 Task: Search one way flight ticket for 4 adults, 1 infant in seat and 1 infant on lap in premium economy from Walla Walla: Walla Walla Regional Airport to Jacksonville: Albert J. Ellis Airport on 5-3-2023. Choice of flights is American. Number of bags: 5 checked bags. Price is upto 88000. Outbound departure time preference is 14:00.
Action: Mouse moved to (332, 283)
Screenshot: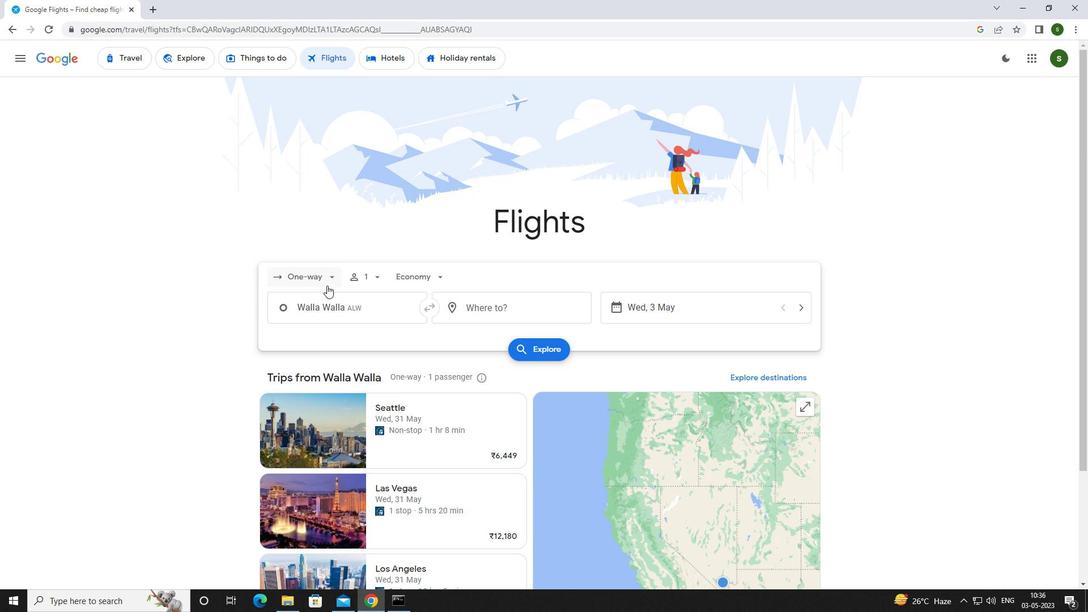 
Action: Mouse pressed left at (332, 283)
Screenshot: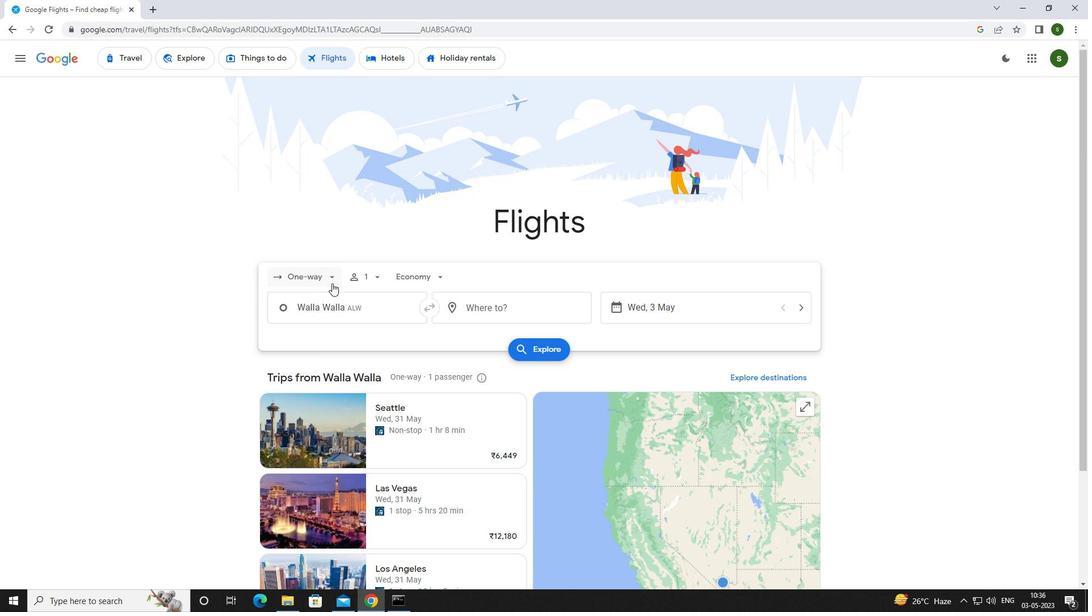 
Action: Mouse moved to (331, 331)
Screenshot: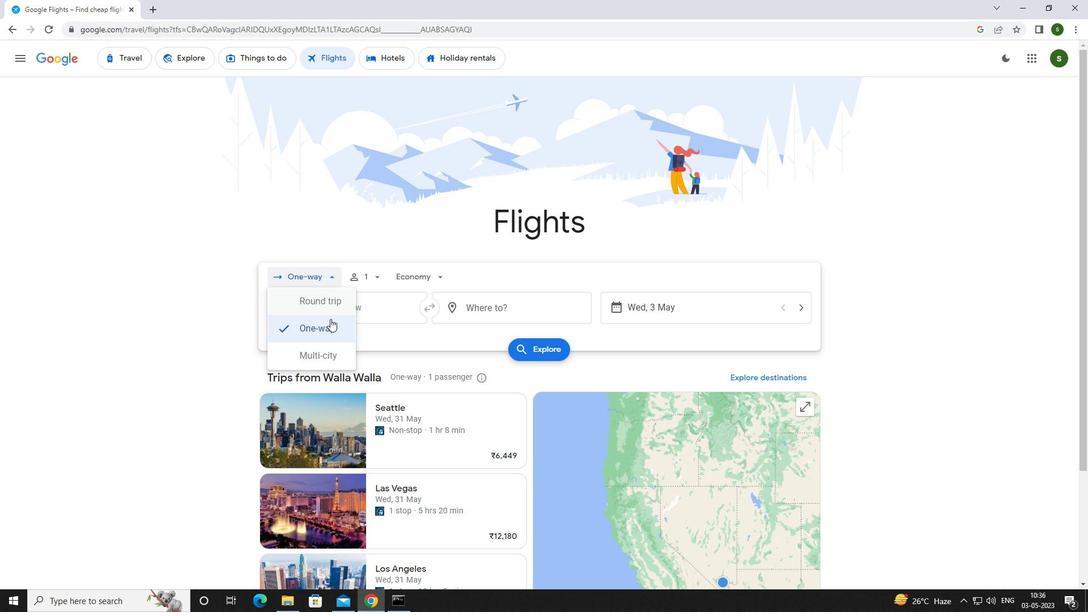 
Action: Mouse pressed left at (331, 331)
Screenshot: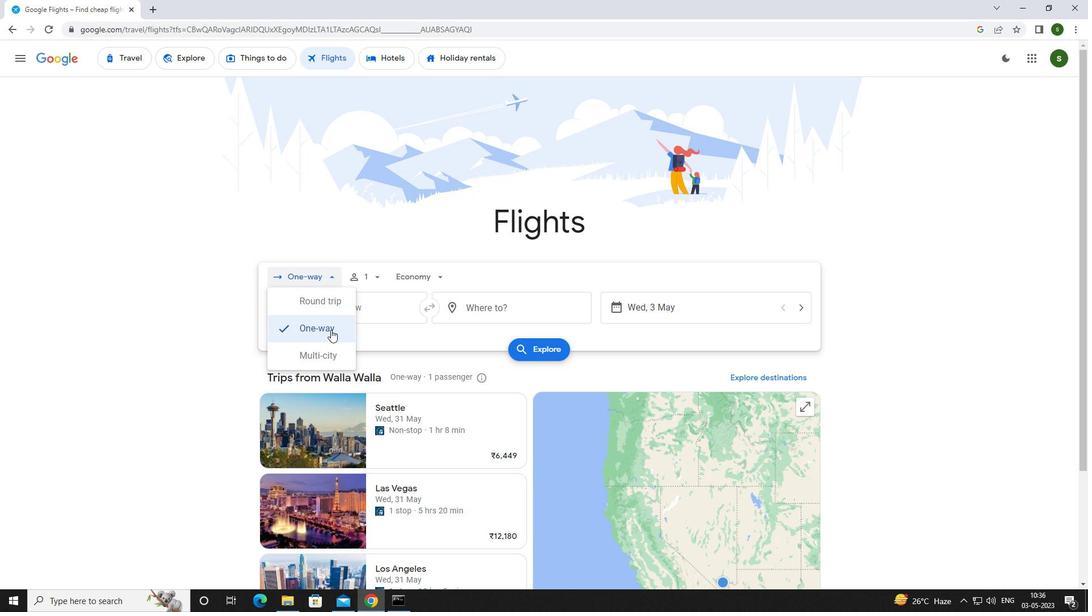
Action: Mouse moved to (376, 273)
Screenshot: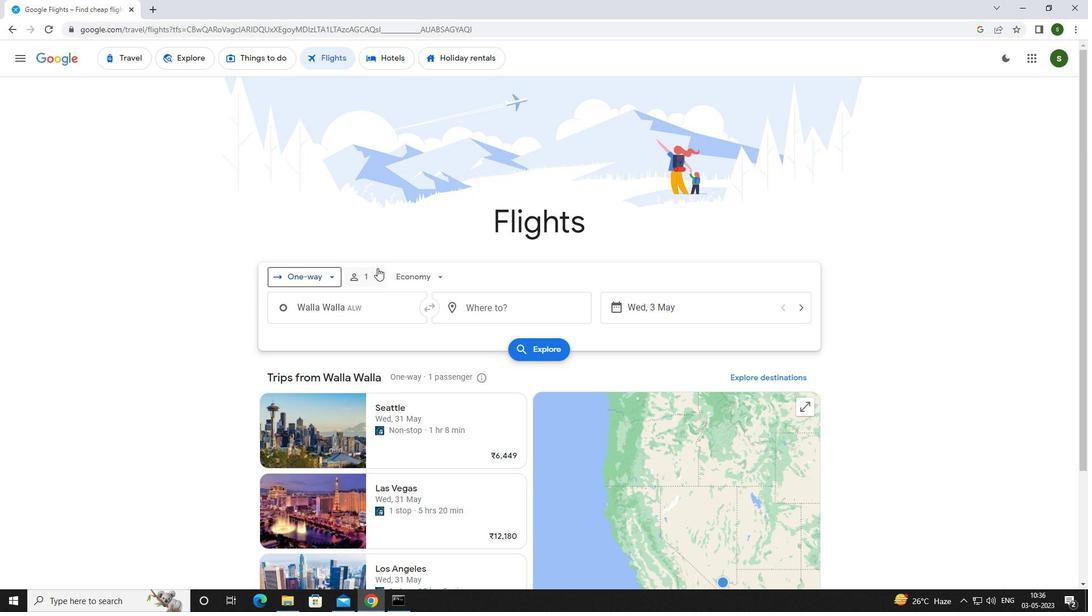 
Action: Mouse pressed left at (376, 273)
Screenshot: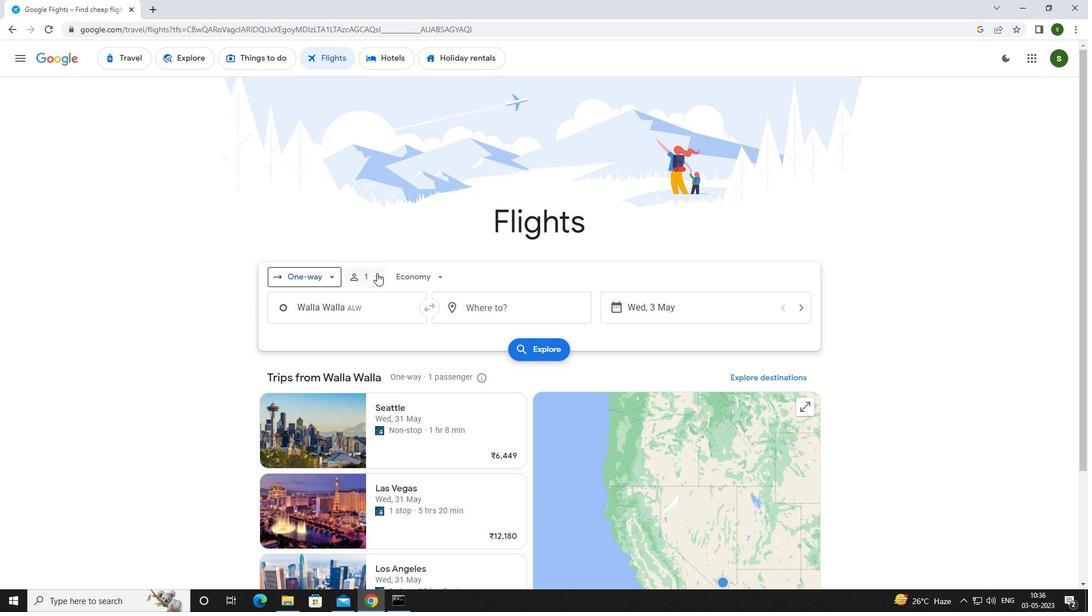 
Action: Mouse moved to (465, 305)
Screenshot: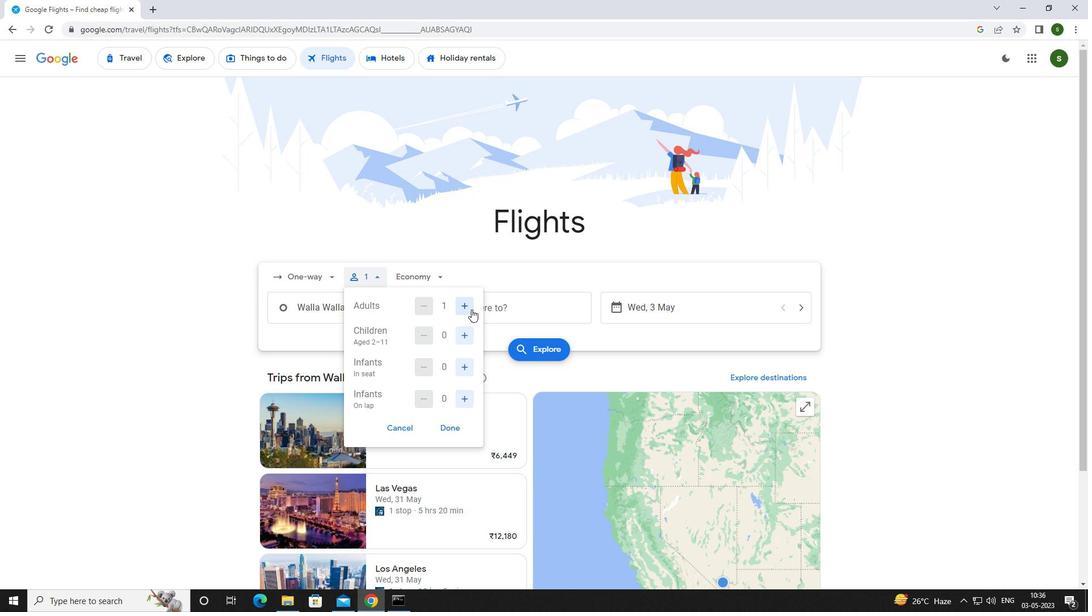 
Action: Mouse pressed left at (465, 305)
Screenshot: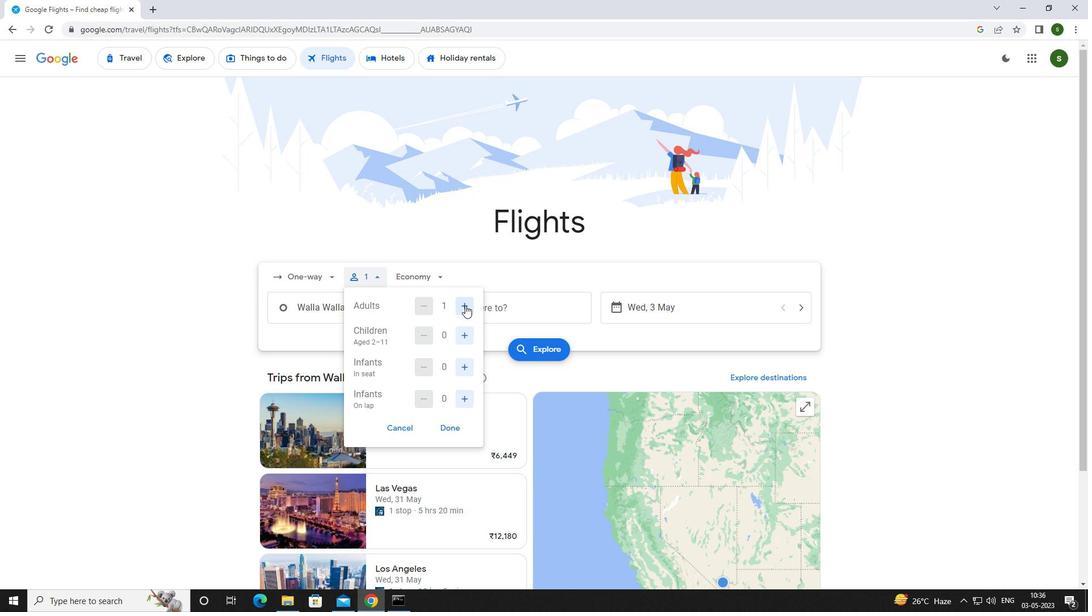 
Action: Mouse pressed left at (465, 305)
Screenshot: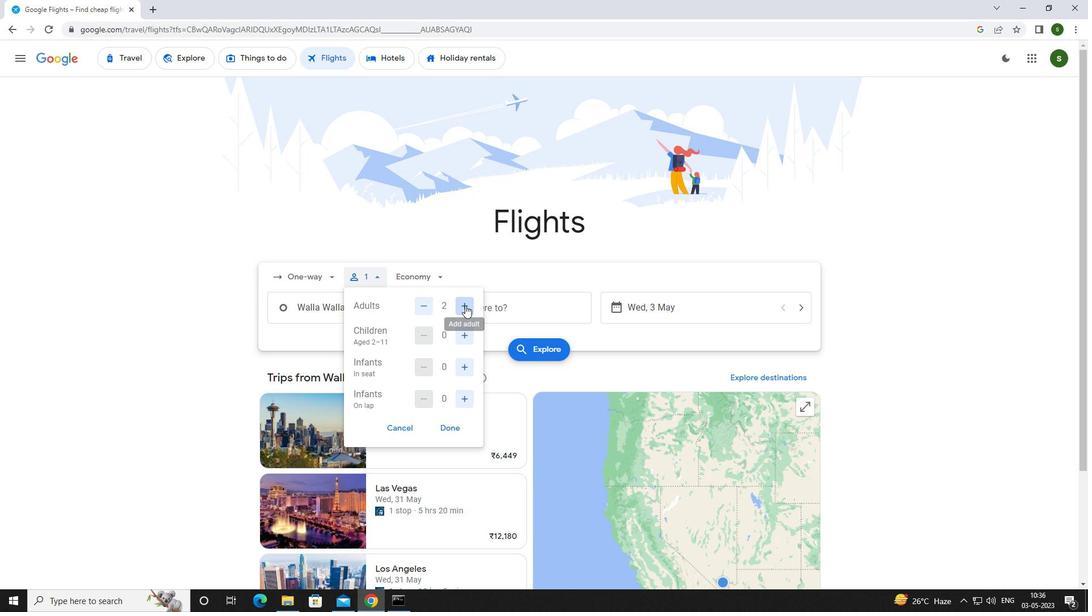 
Action: Mouse pressed left at (465, 305)
Screenshot: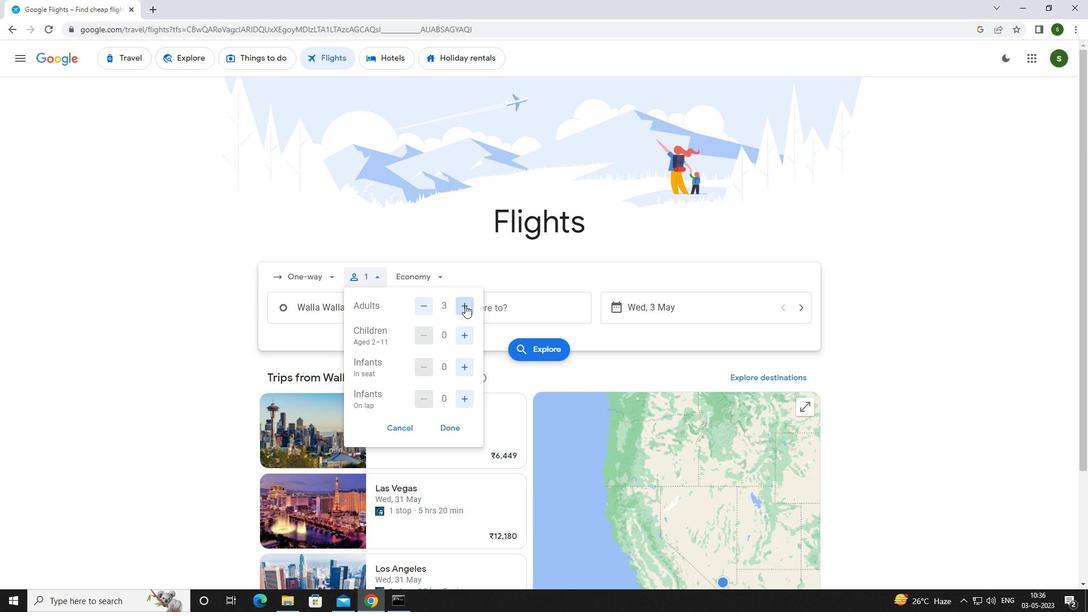 
Action: Mouse moved to (460, 362)
Screenshot: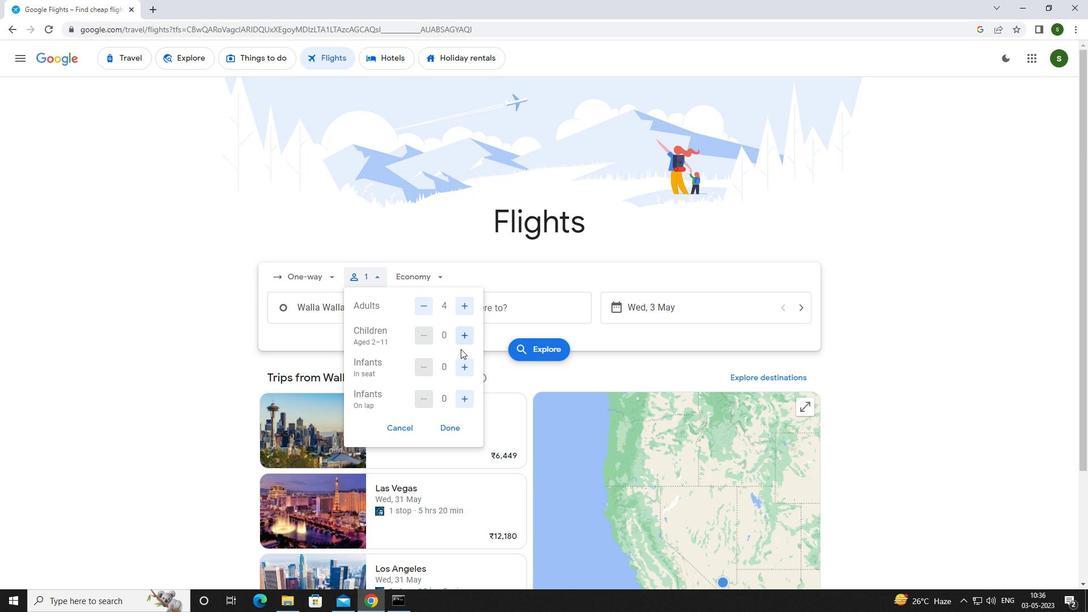 
Action: Mouse pressed left at (460, 362)
Screenshot: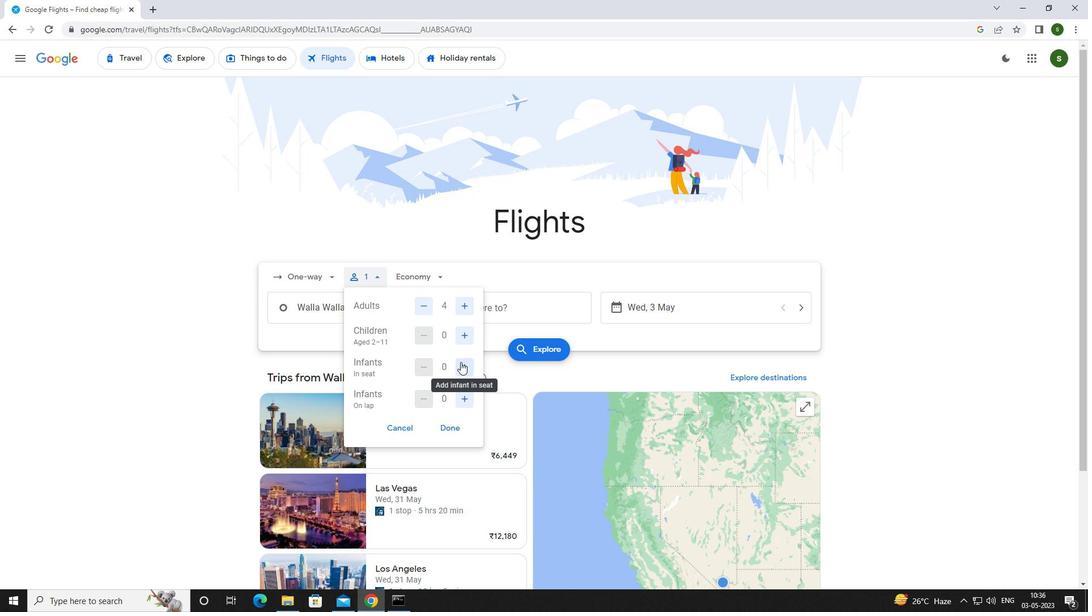 
Action: Mouse moved to (460, 397)
Screenshot: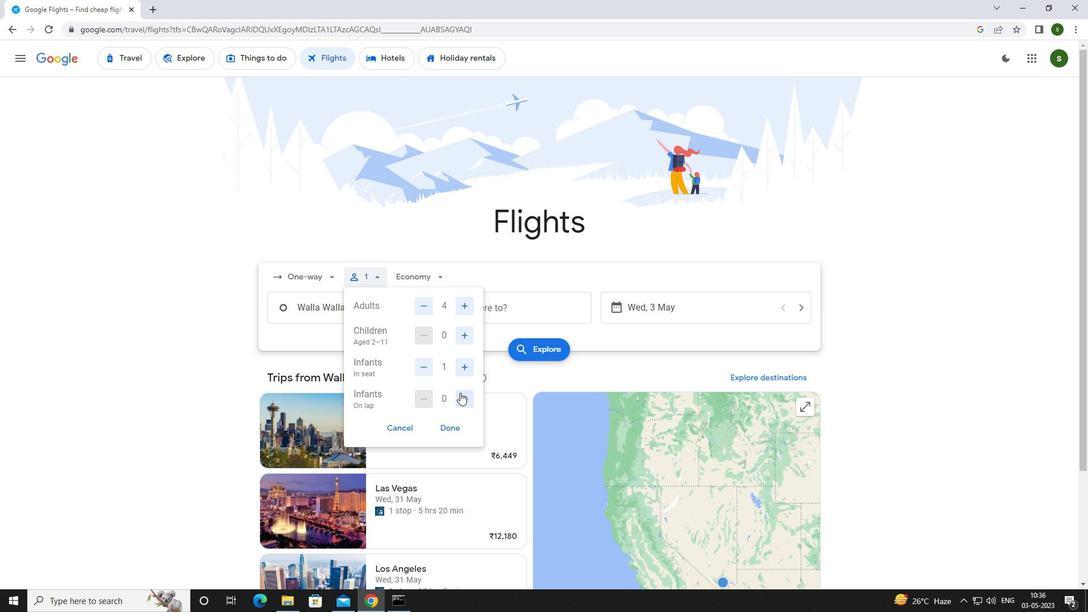 
Action: Mouse pressed left at (460, 397)
Screenshot: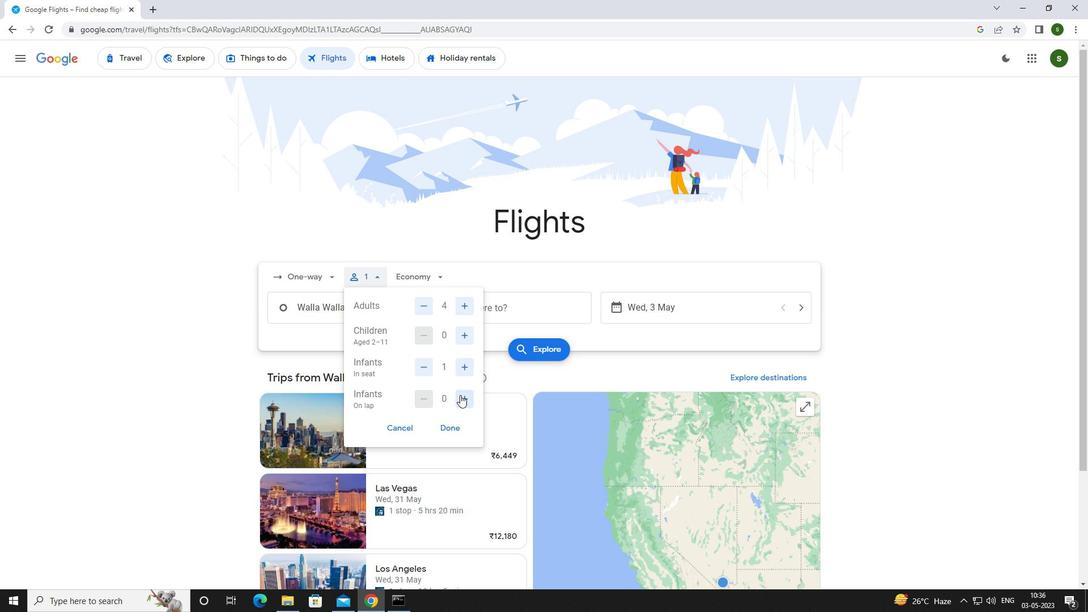 
Action: Mouse moved to (430, 280)
Screenshot: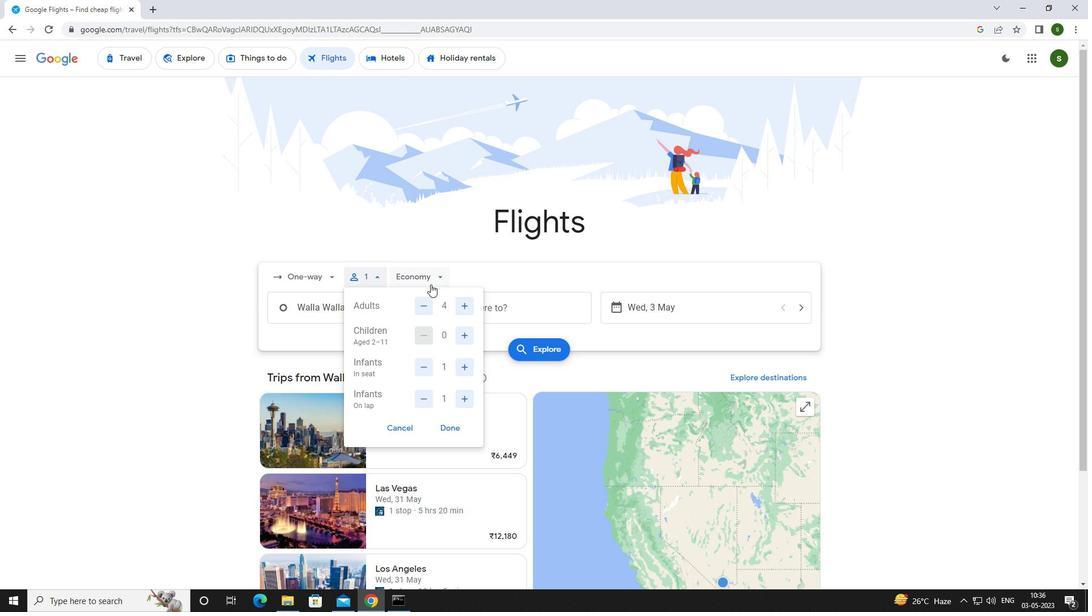
Action: Mouse pressed left at (430, 280)
Screenshot: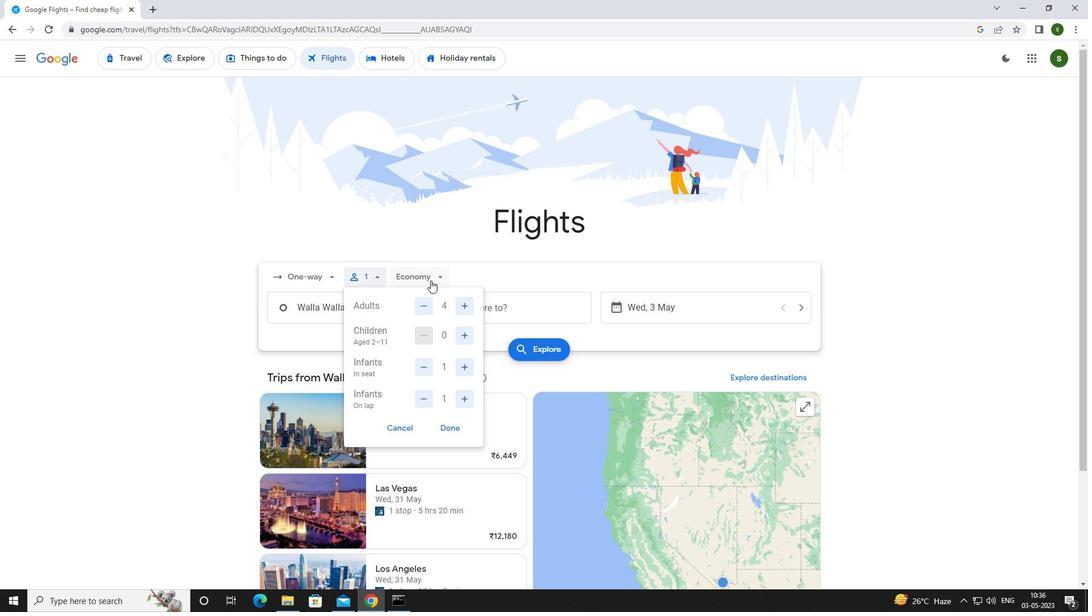 
Action: Mouse moved to (436, 325)
Screenshot: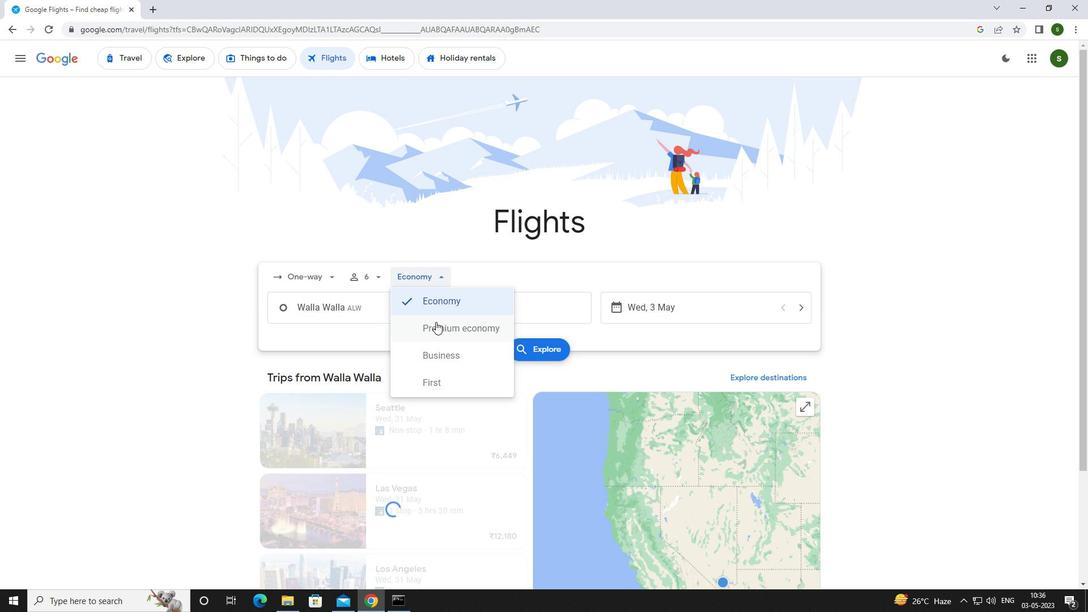 
Action: Mouse pressed left at (436, 325)
Screenshot: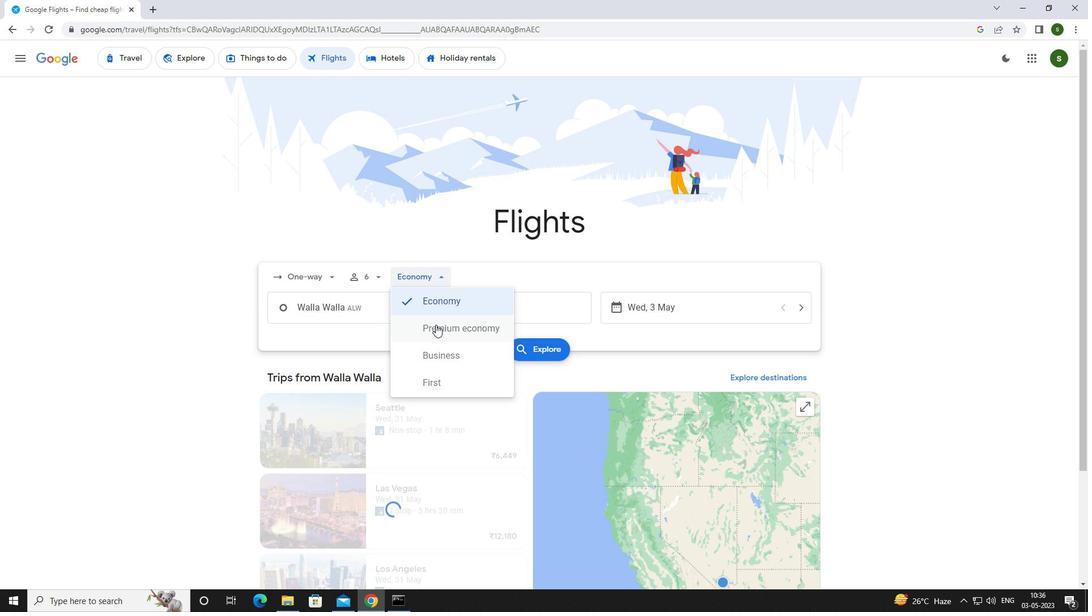 
Action: Mouse moved to (404, 316)
Screenshot: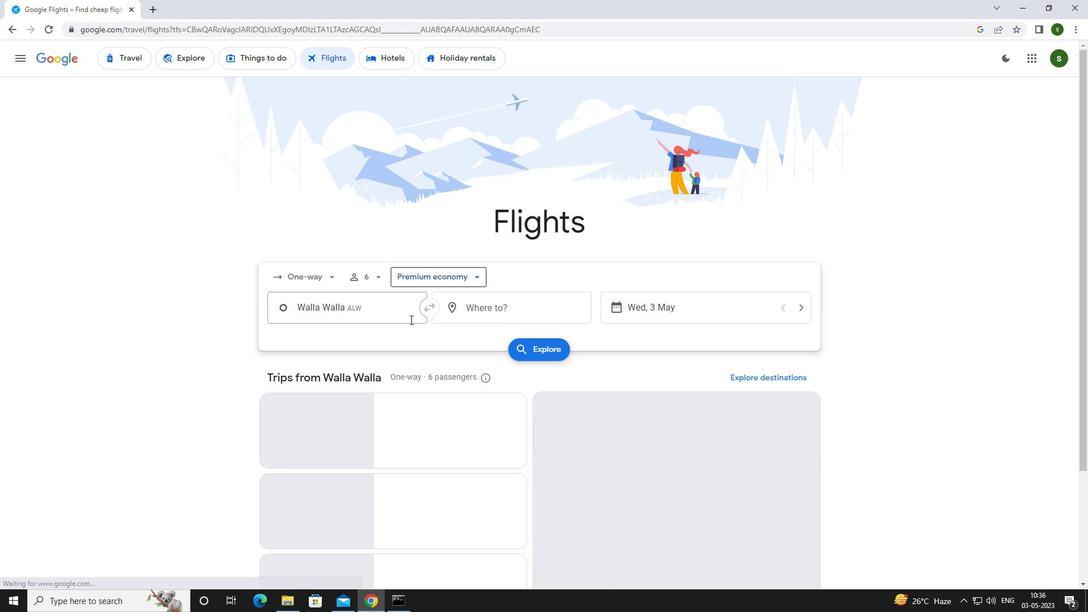 
Action: Mouse pressed left at (404, 316)
Screenshot: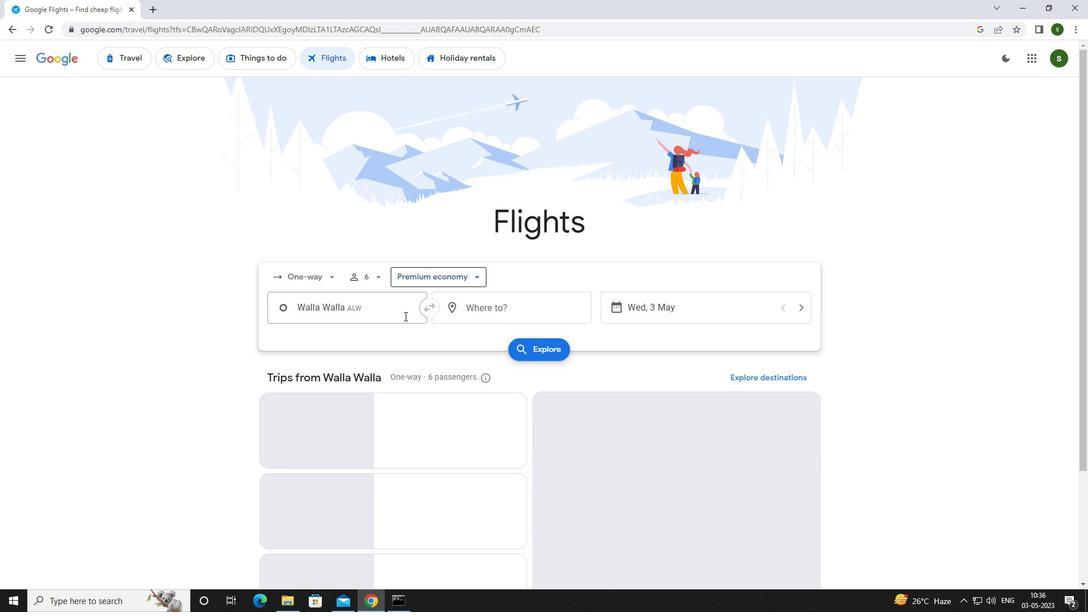 
Action: Key pressed <Key.caps_lock>w<Key.caps_lock>alla
Screenshot: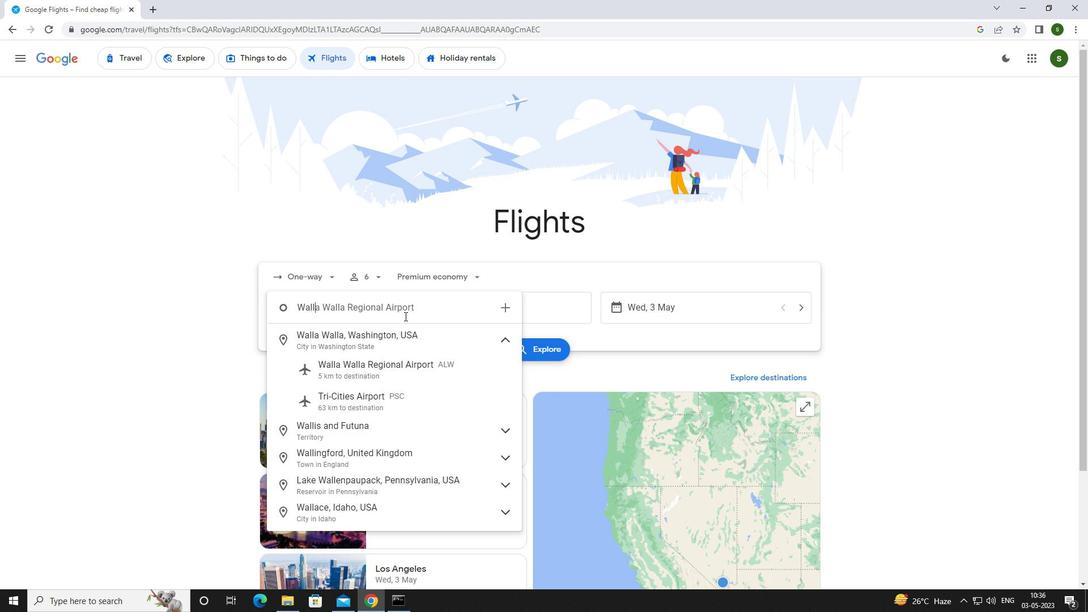 
Action: Mouse moved to (425, 367)
Screenshot: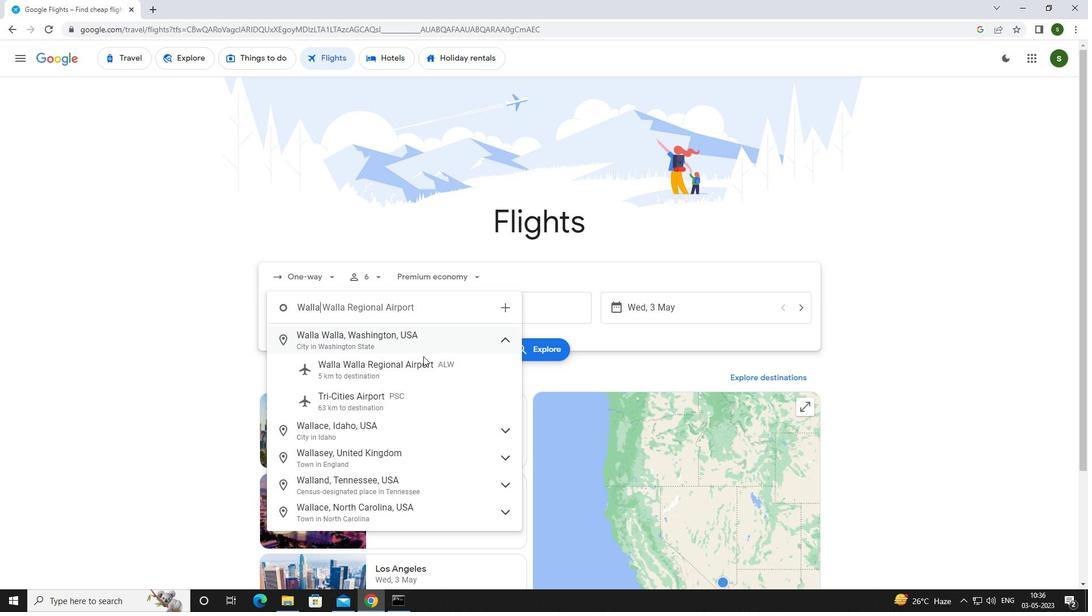 
Action: Mouse pressed left at (425, 367)
Screenshot: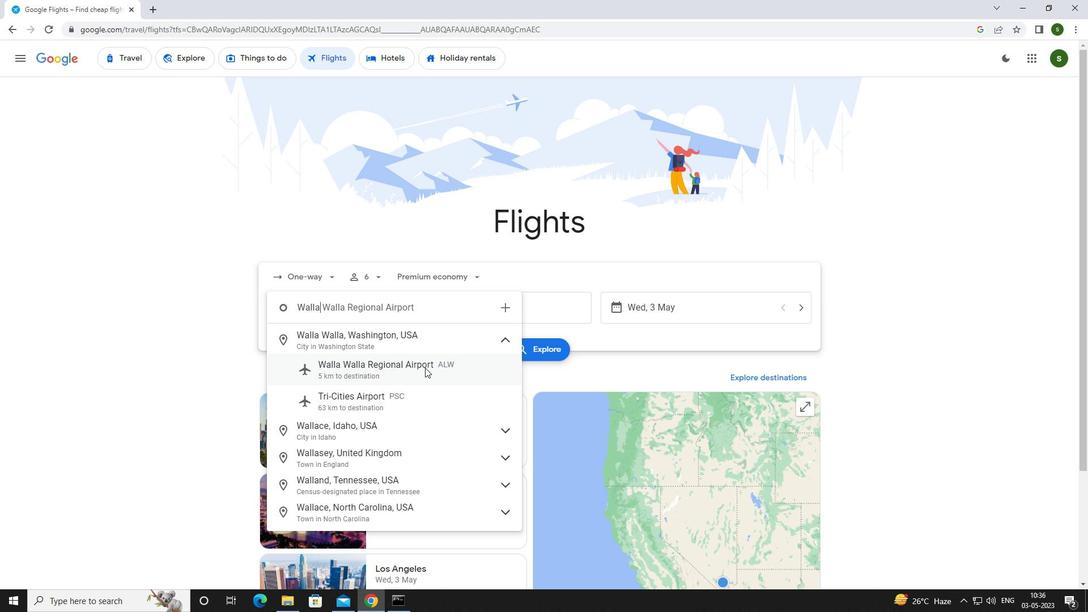 
Action: Mouse moved to (527, 310)
Screenshot: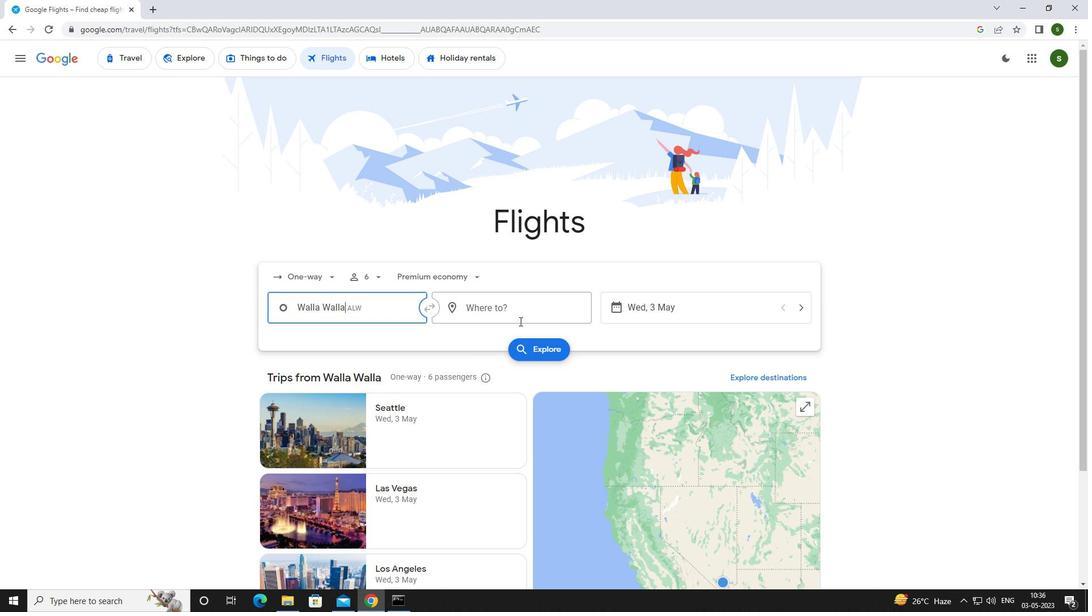 
Action: Mouse pressed left at (527, 310)
Screenshot: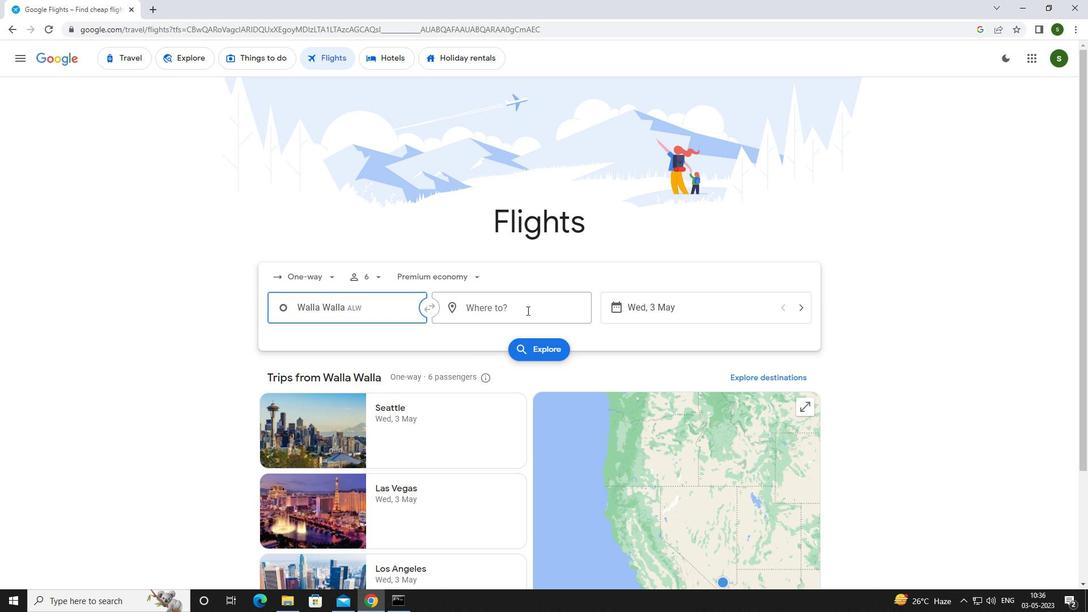 
Action: Key pressed <Key.caps_lock>a<Key.caps_lock>lbert<Key.space>
Screenshot: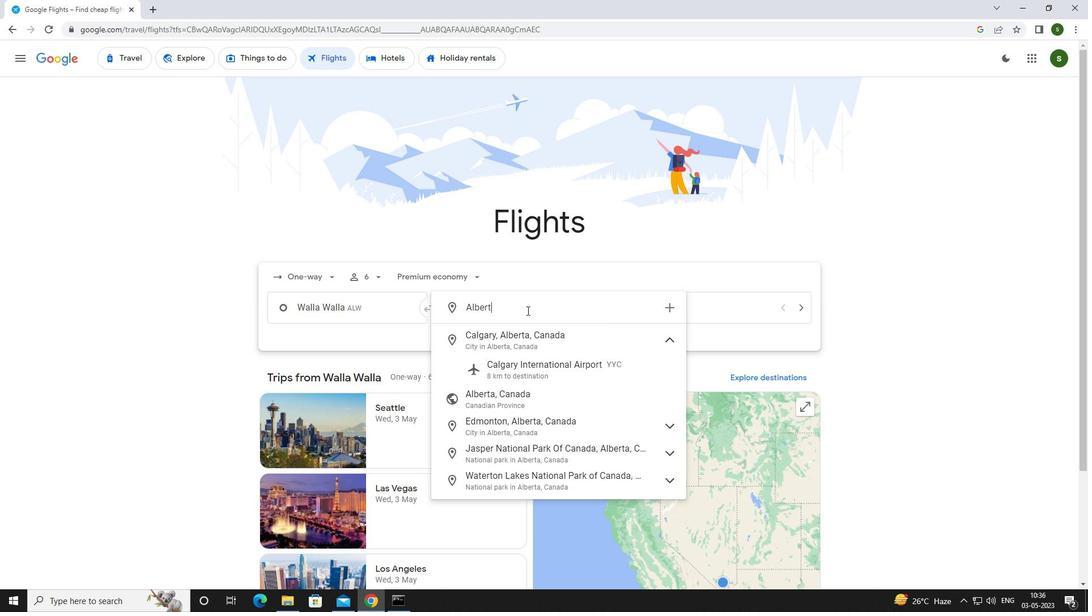 
Action: Mouse moved to (531, 341)
Screenshot: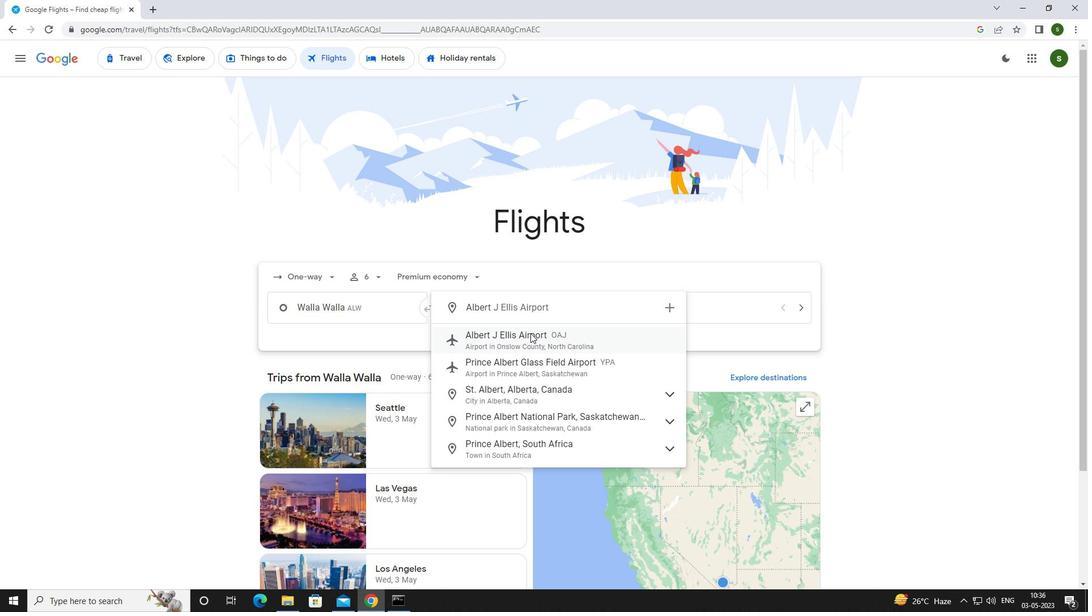 
Action: Mouse pressed left at (531, 341)
Screenshot: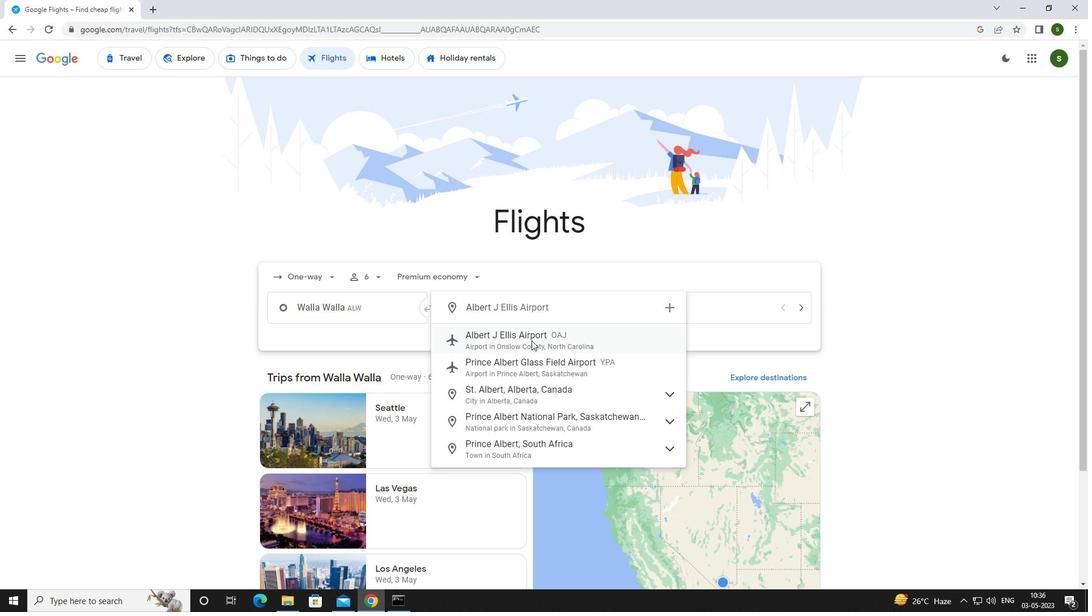 
Action: Mouse moved to (676, 304)
Screenshot: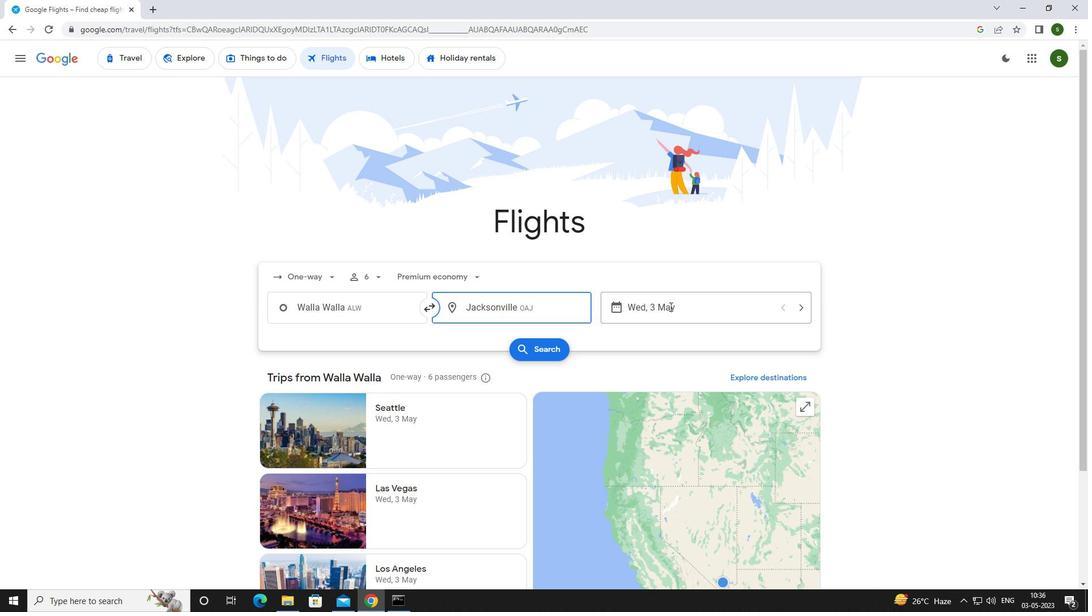 
Action: Mouse pressed left at (676, 304)
Screenshot: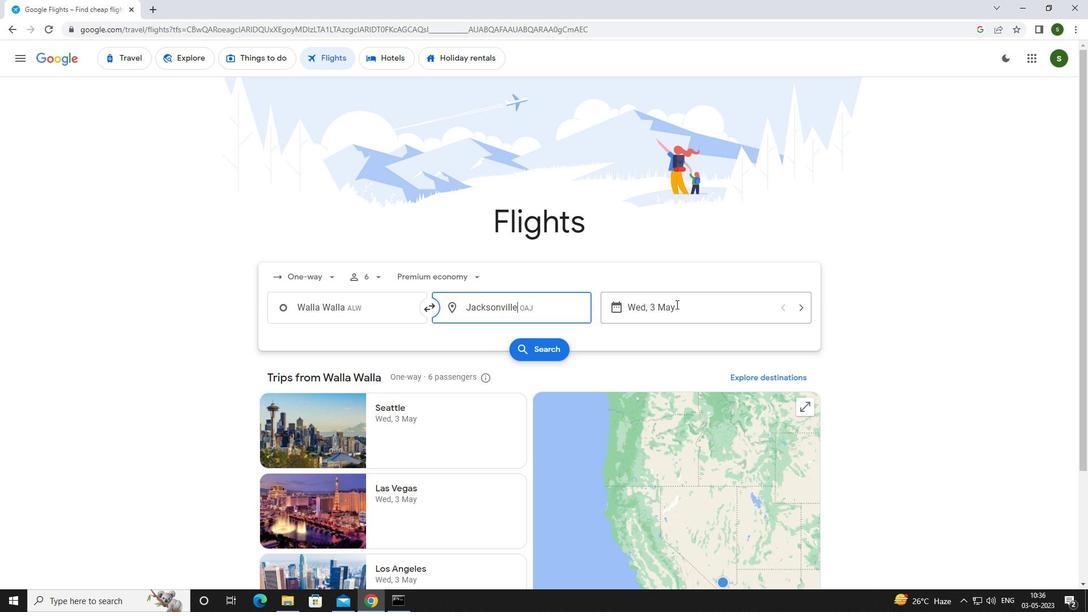 
Action: Mouse moved to (479, 387)
Screenshot: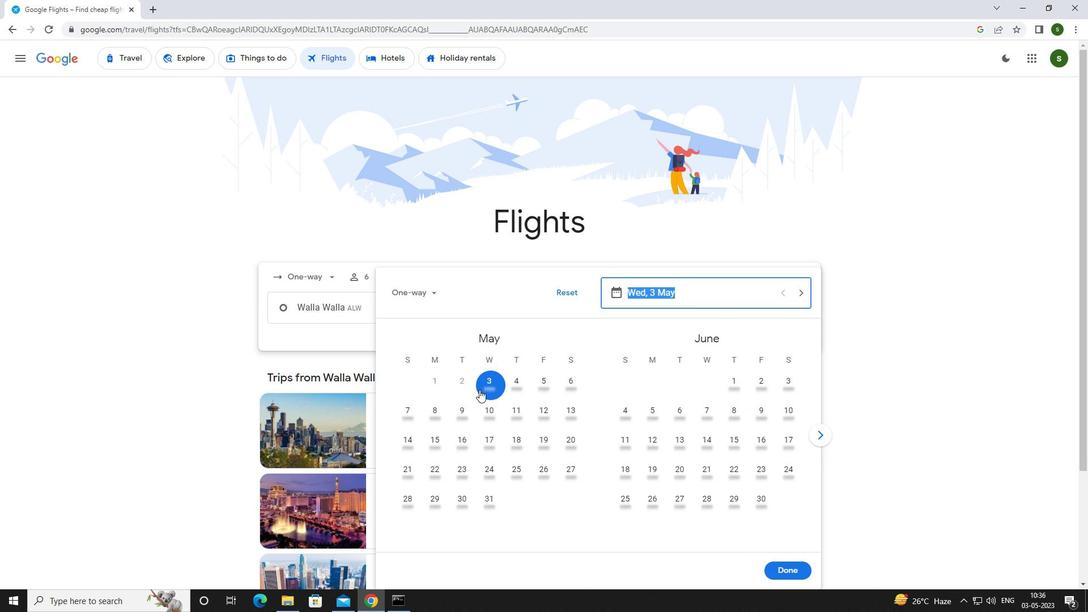 
Action: Mouse pressed left at (479, 387)
Screenshot: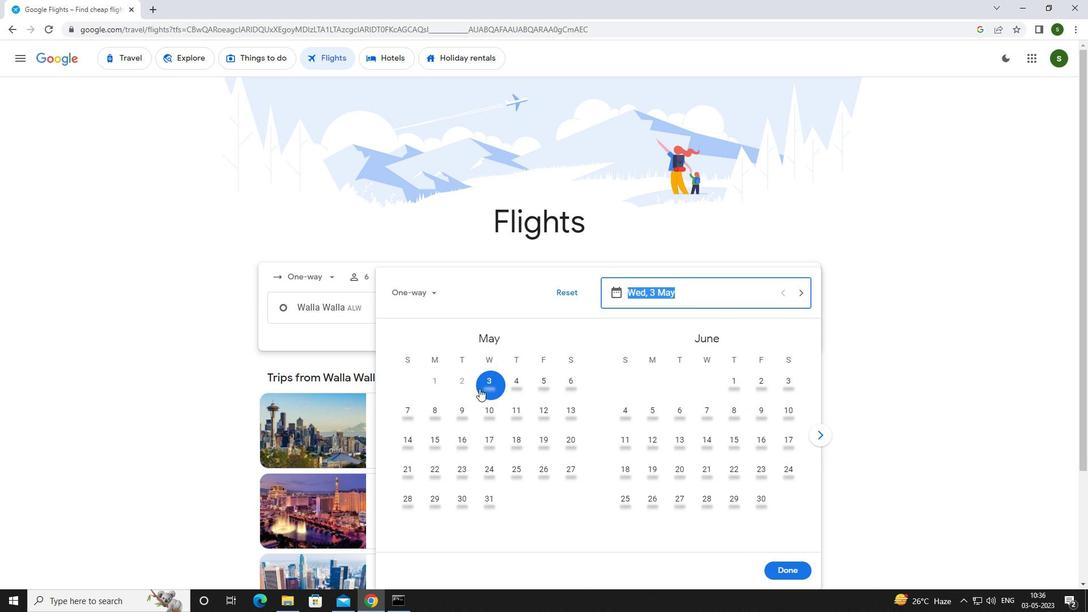
Action: Mouse moved to (779, 571)
Screenshot: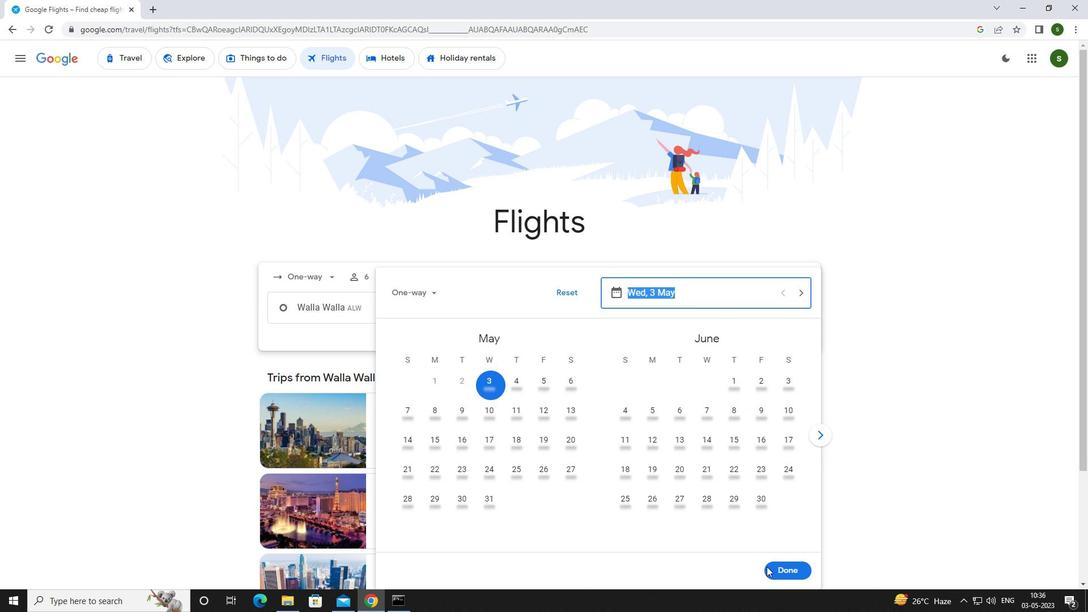 
Action: Mouse pressed left at (779, 571)
Screenshot: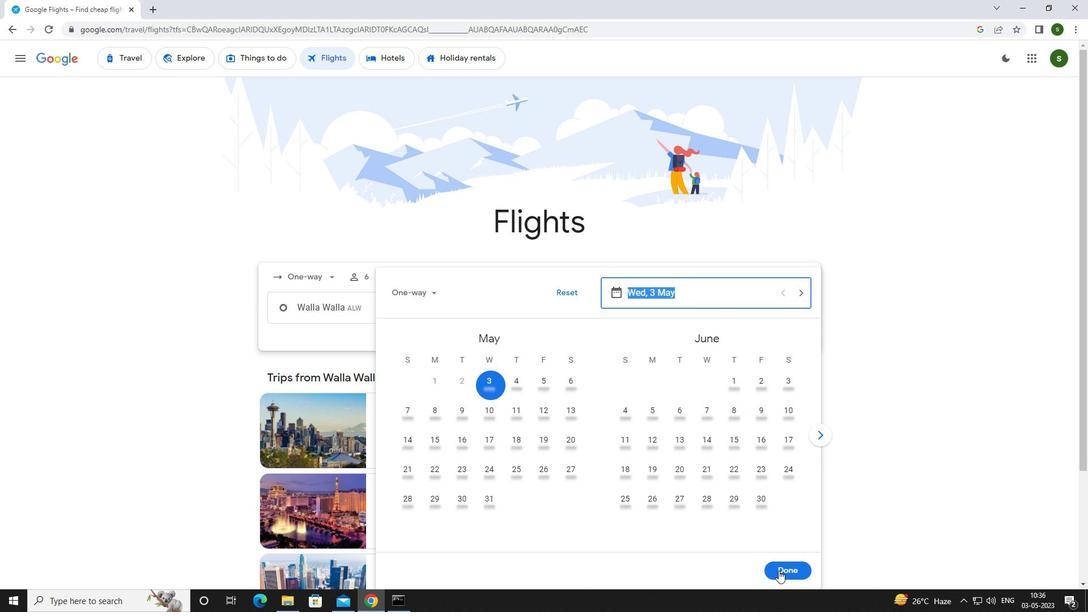 
Action: Mouse moved to (555, 340)
Screenshot: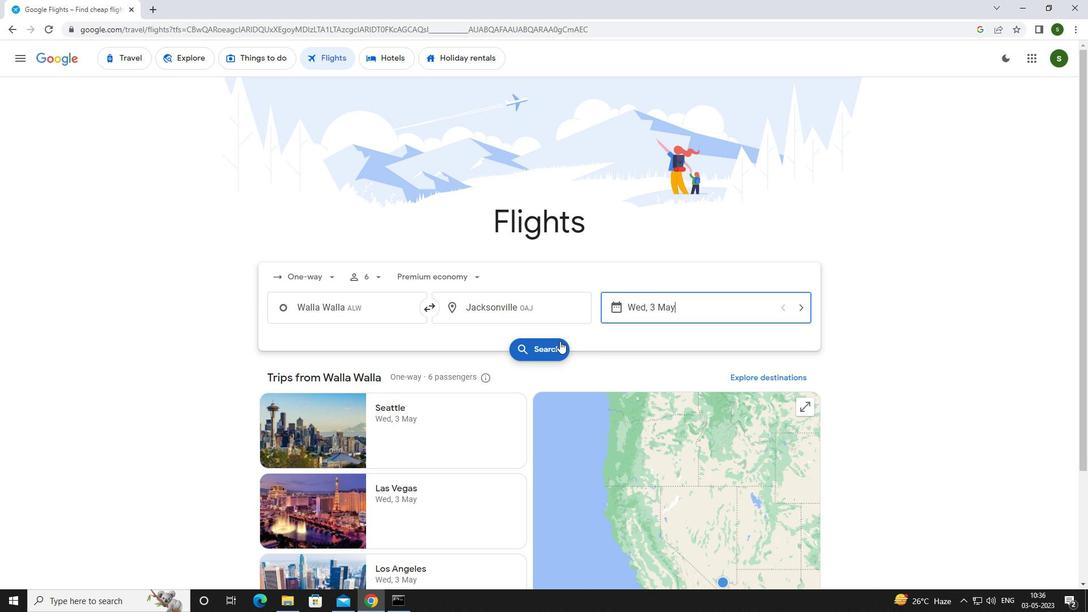 
Action: Mouse pressed left at (555, 340)
Screenshot: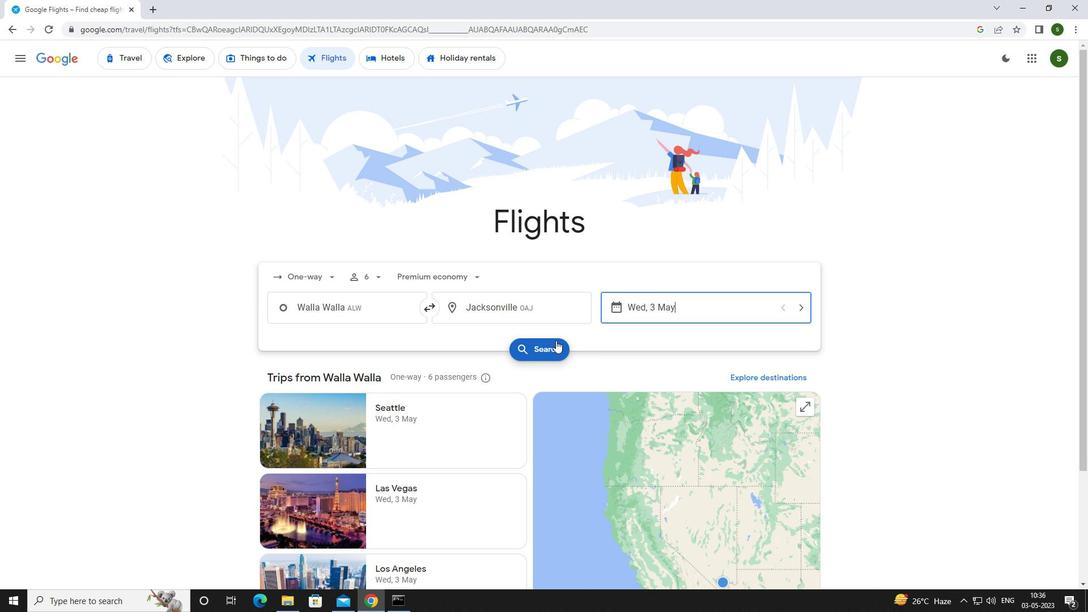 
Action: Mouse moved to (292, 159)
Screenshot: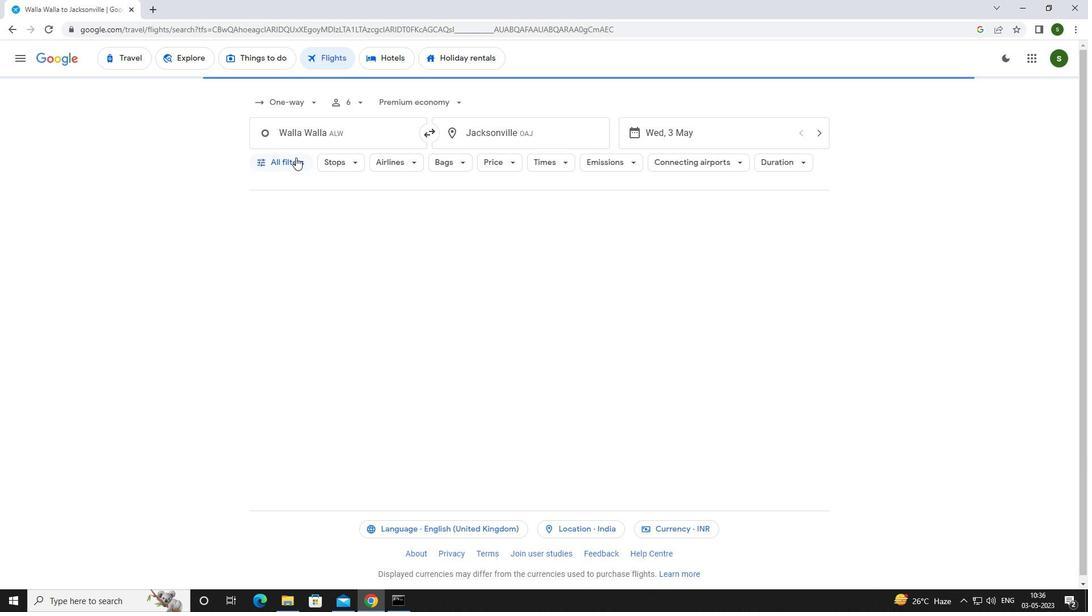 
Action: Mouse pressed left at (292, 159)
Screenshot: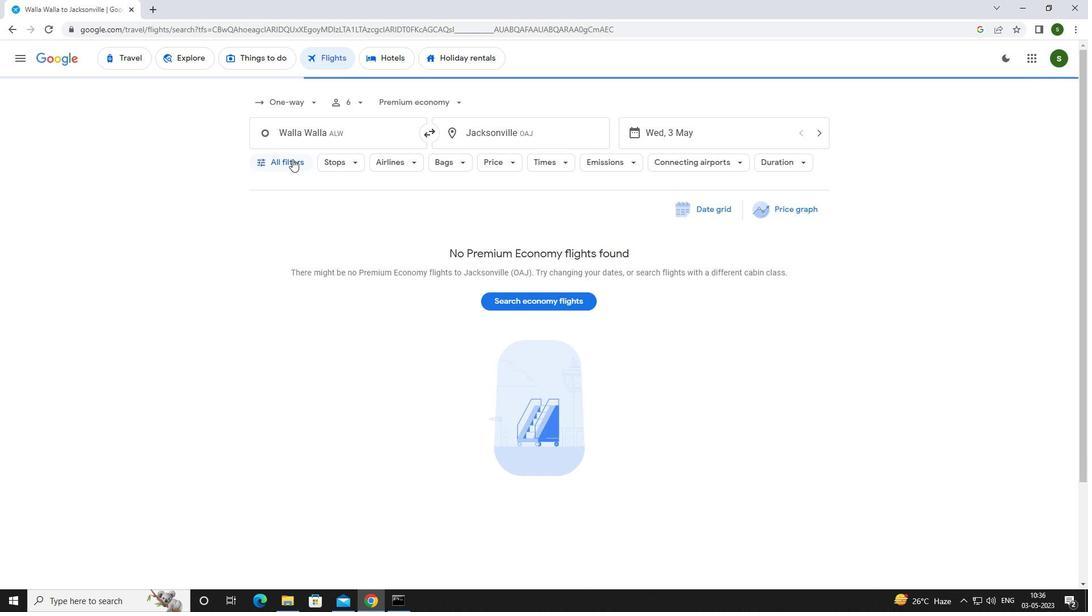 
Action: Mouse moved to (422, 407)
Screenshot: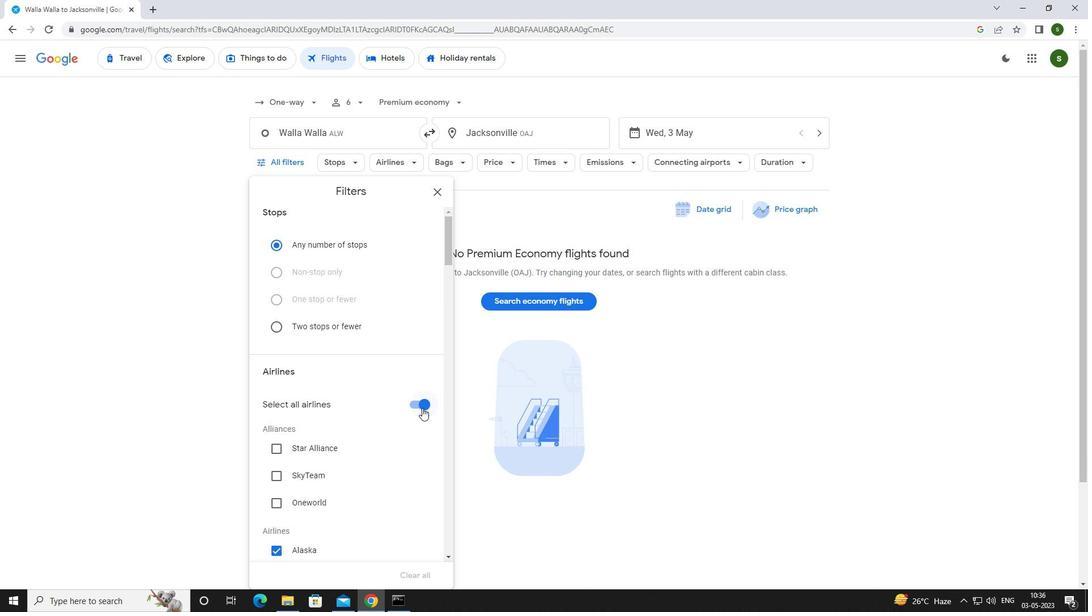 
Action: Mouse pressed left at (422, 407)
Screenshot: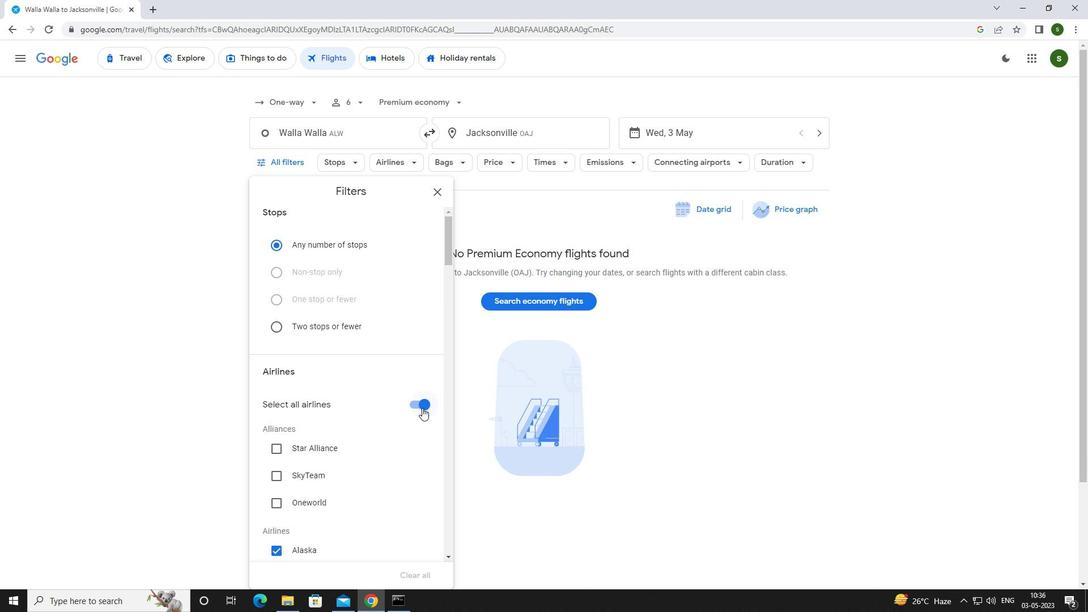 
Action: Mouse moved to (393, 359)
Screenshot: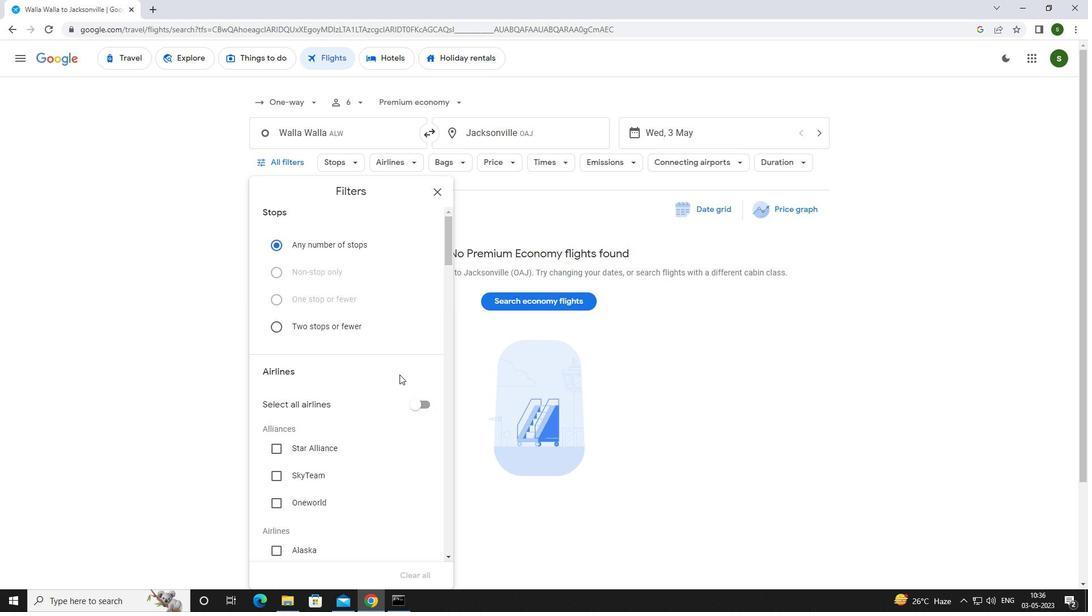 
Action: Mouse scrolled (393, 359) with delta (0, 0)
Screenshot: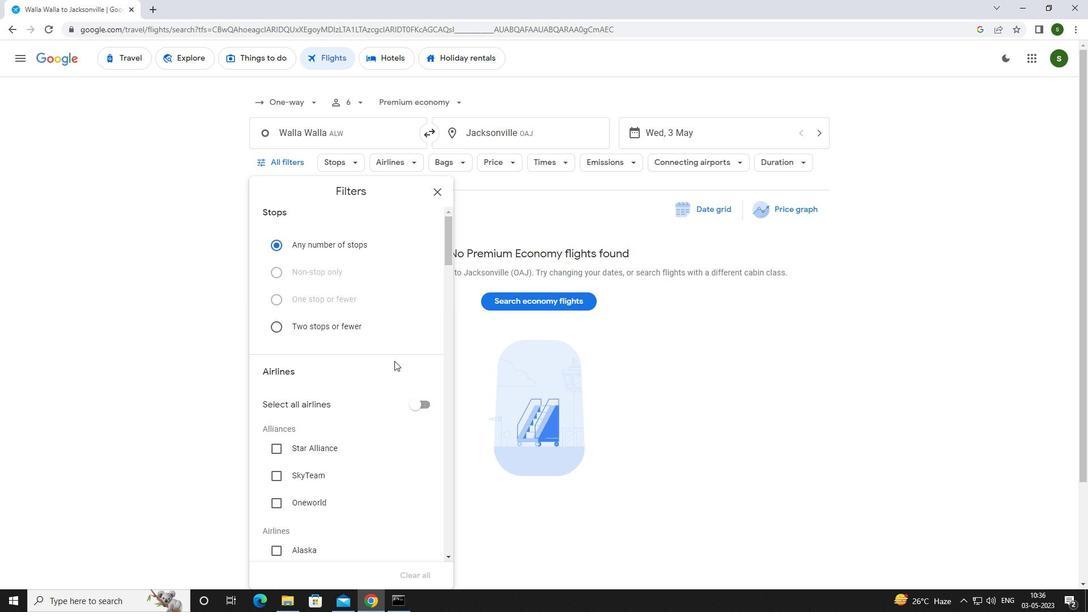 
Action: Mouse scrolled (393, 359) with delta (0, 0)
Screenshot: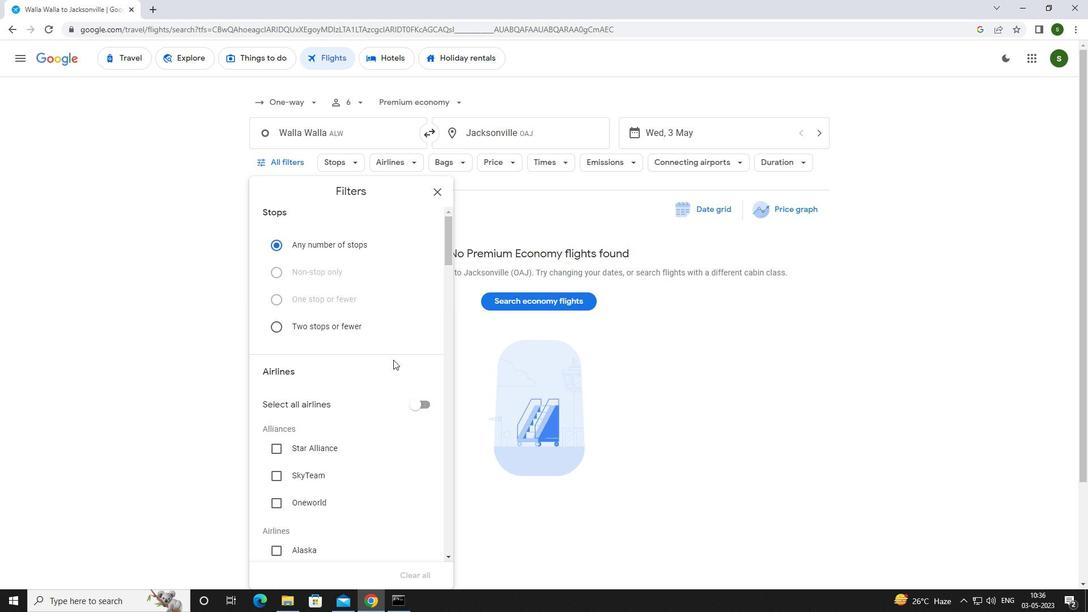 
Action: Mouse scrolled (393, 359) with delta (0, 0)
Screenshot: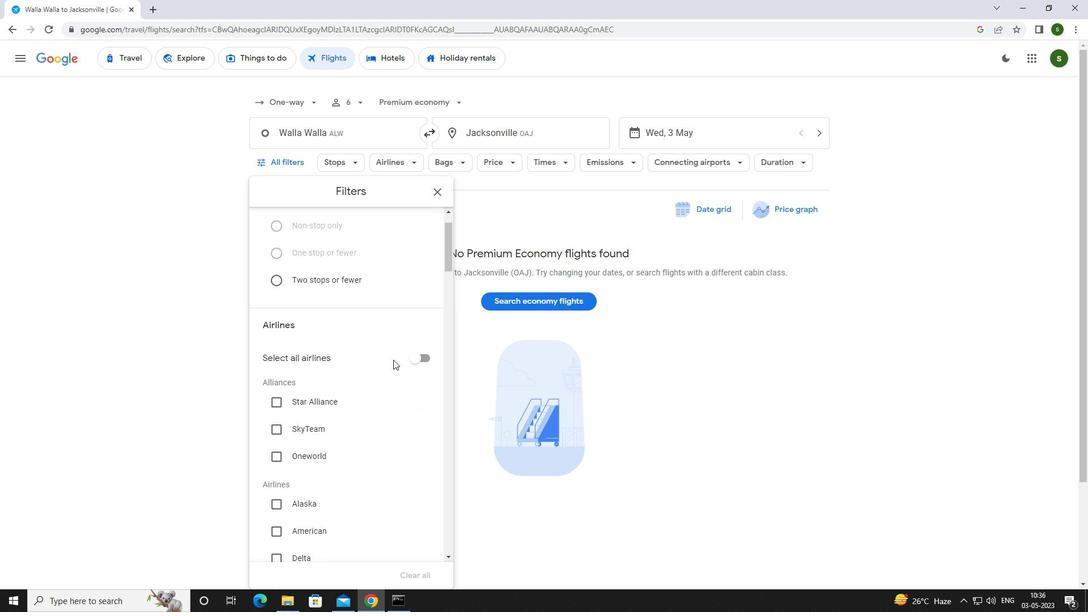 
Action: Mouse moved to (311, 405)
Screenshot: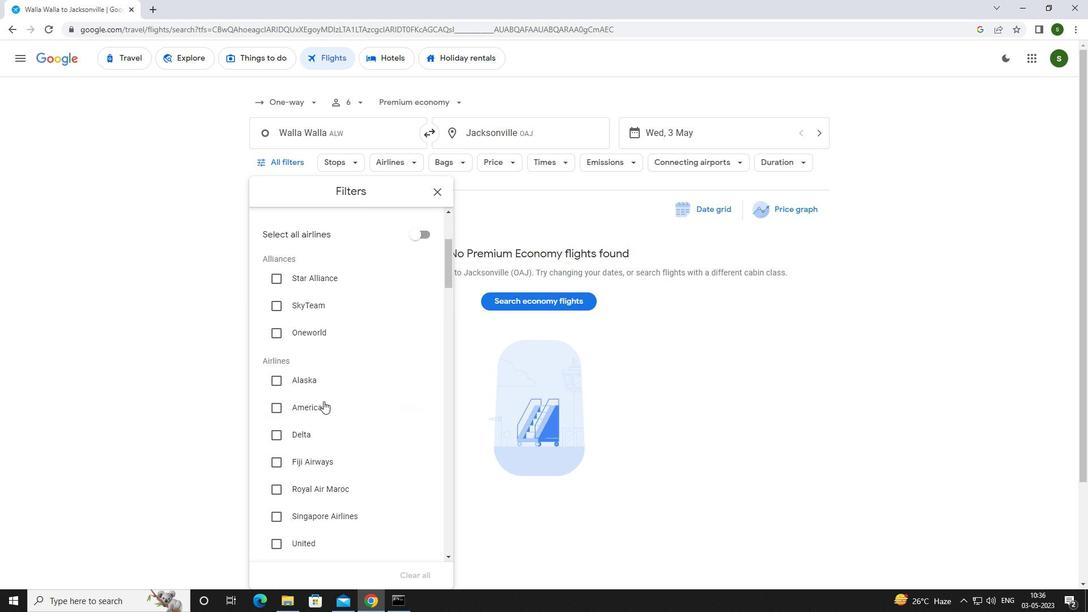 
Action: Mouse pressed left at (311, 405)
Screenshot: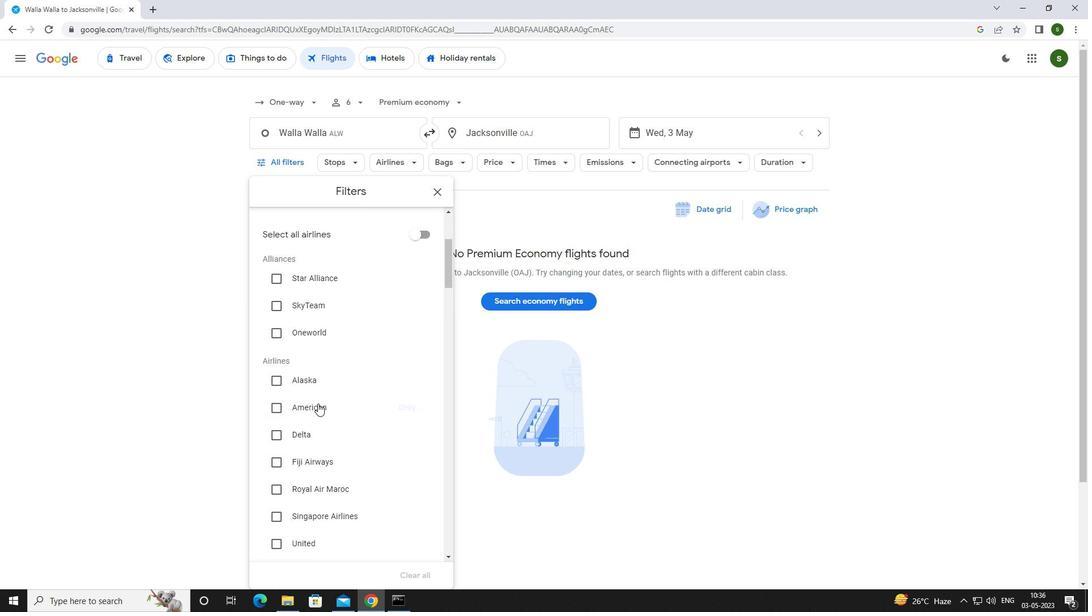 
Action: Mouse moved to (334, 394)
Screenshot: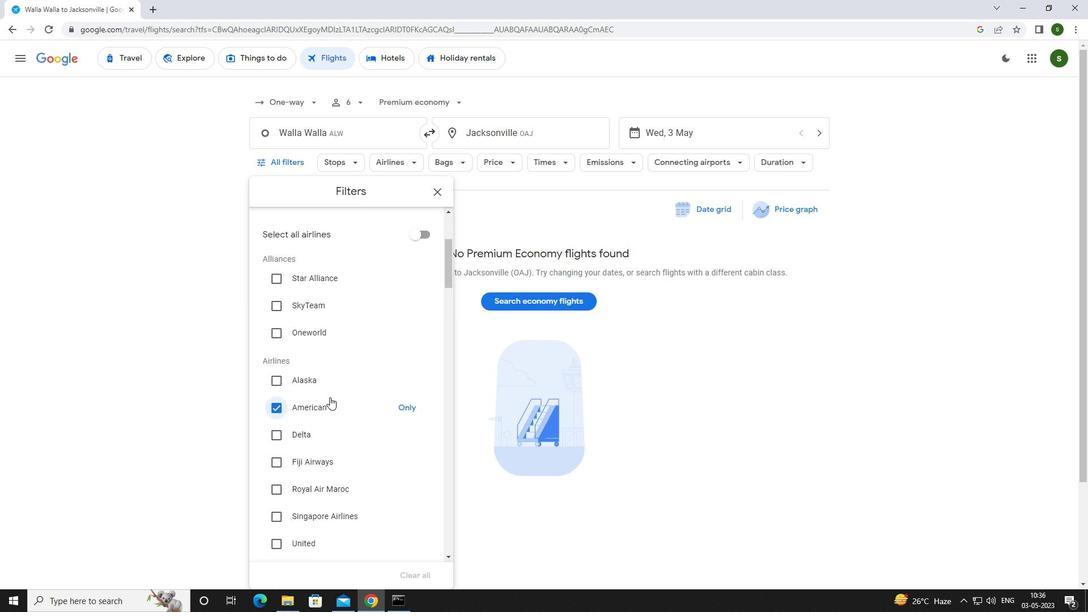 
Action: Mouse scrolled (334, 393) with delta (0, 0)
Screenshot: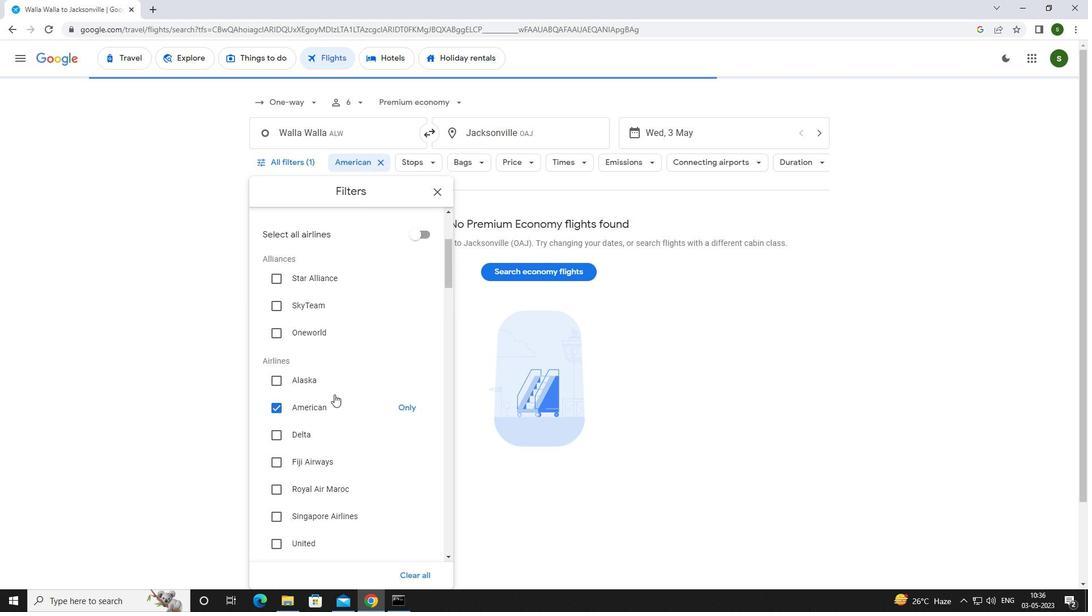 
Action: Mouse scrolled (334, 393) with delta (0, 0)
Screenshot: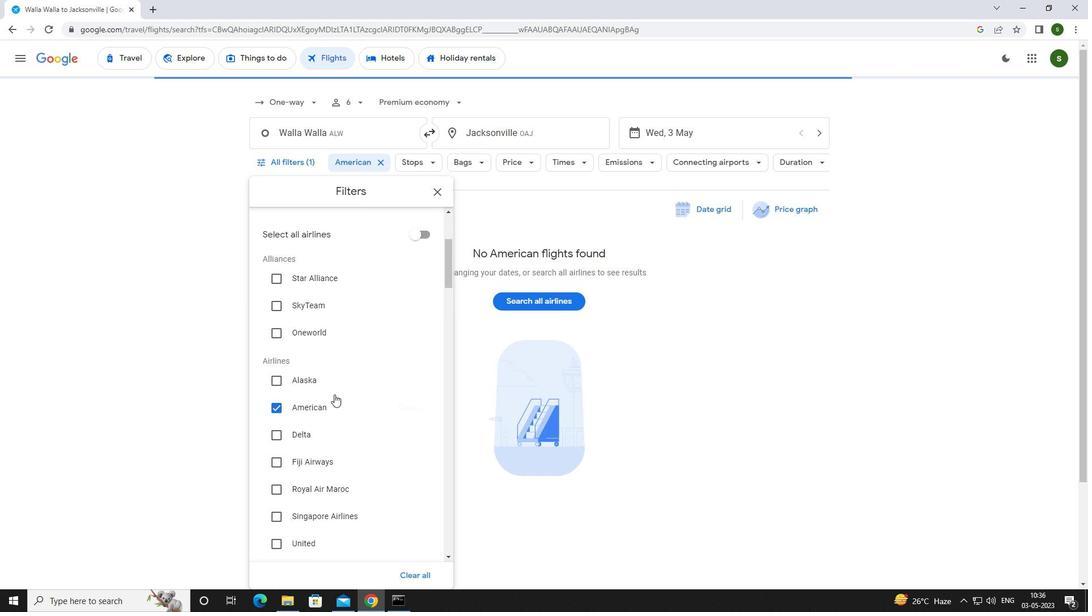 
Action: Mouse scrolled (334, 393) with delta (0, 0)
Screenshot: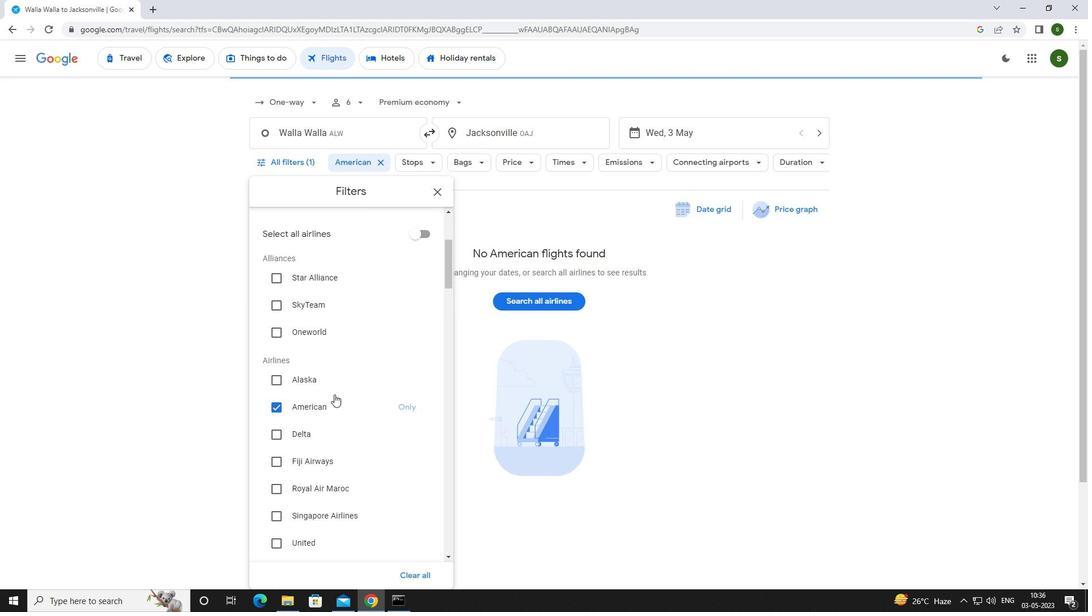 
Action: Mouse scrolled (334, 393) with delta (0, 0)
Screenshot: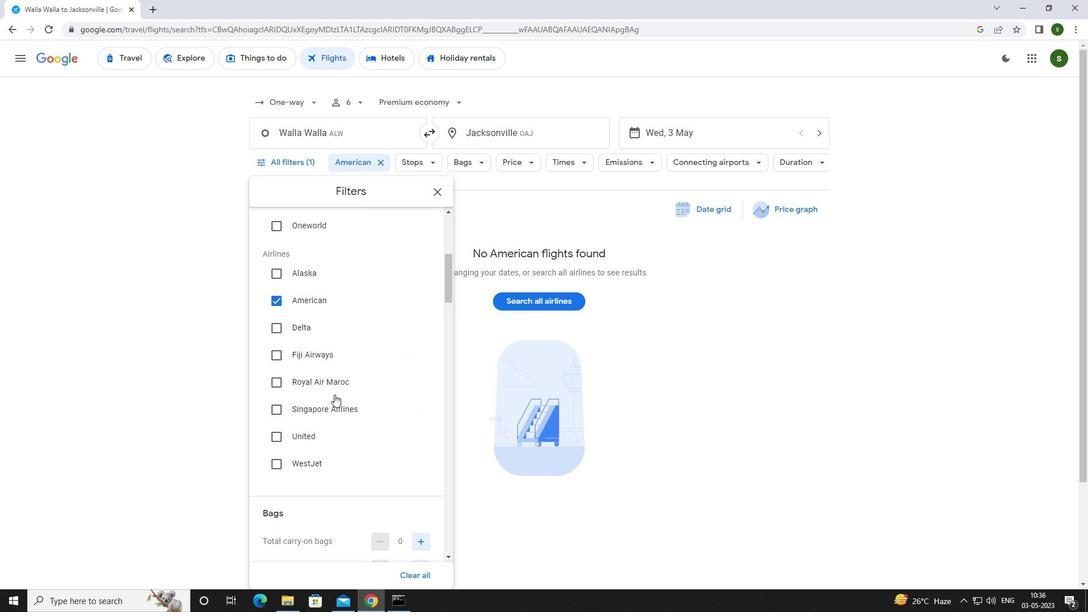 
Action: Mouse scrolled (334, 393) with delta (0, 0)
Screenshot: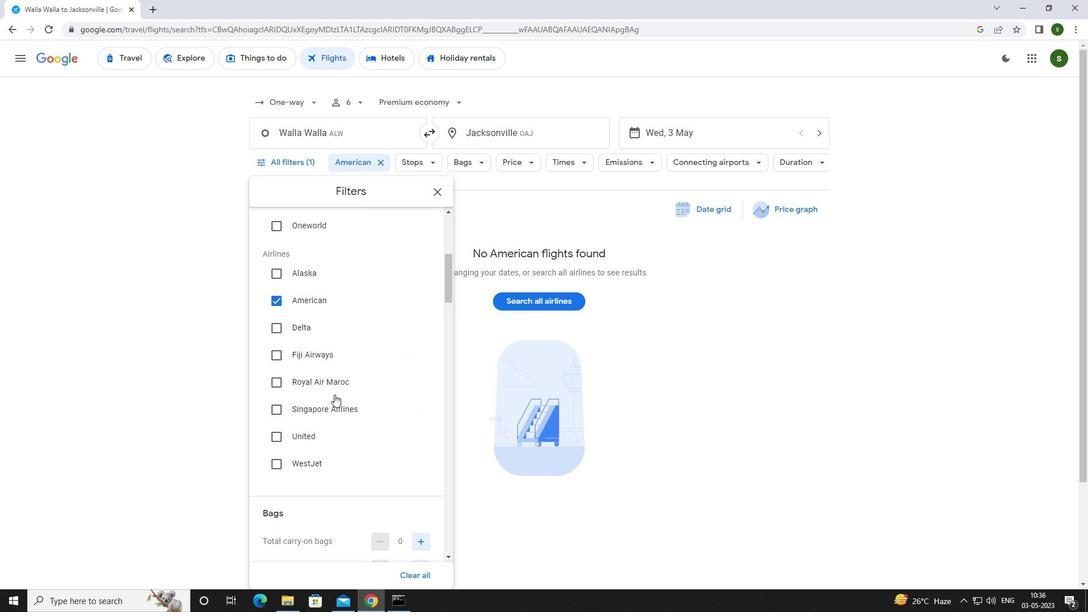 
Action: Mouse moved to (422, 388)
Screenshot: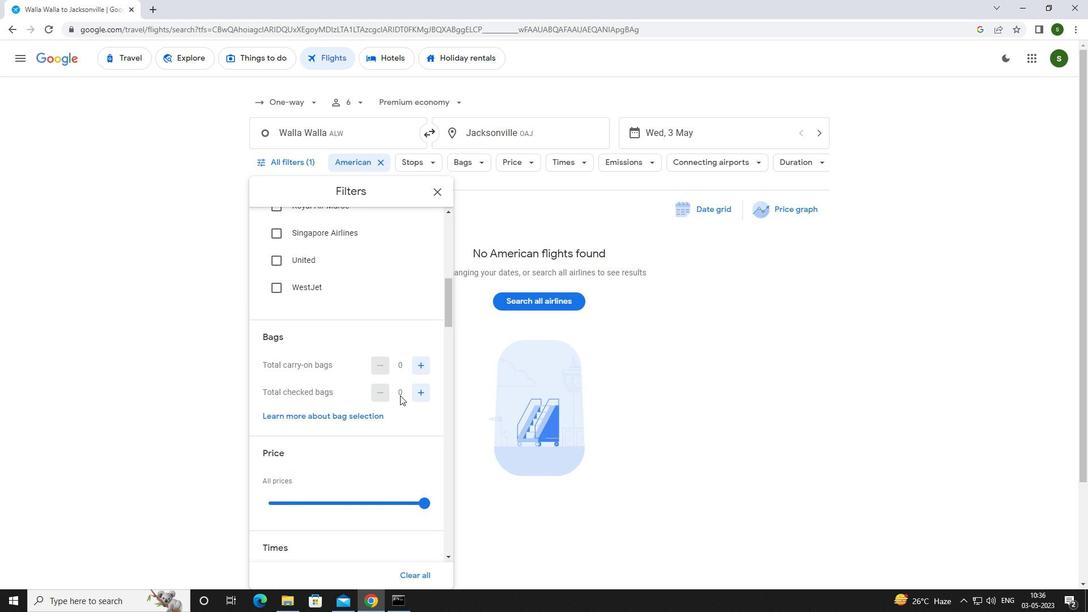 
Action: Mouse pressed left at (422, 388)
Screenshot: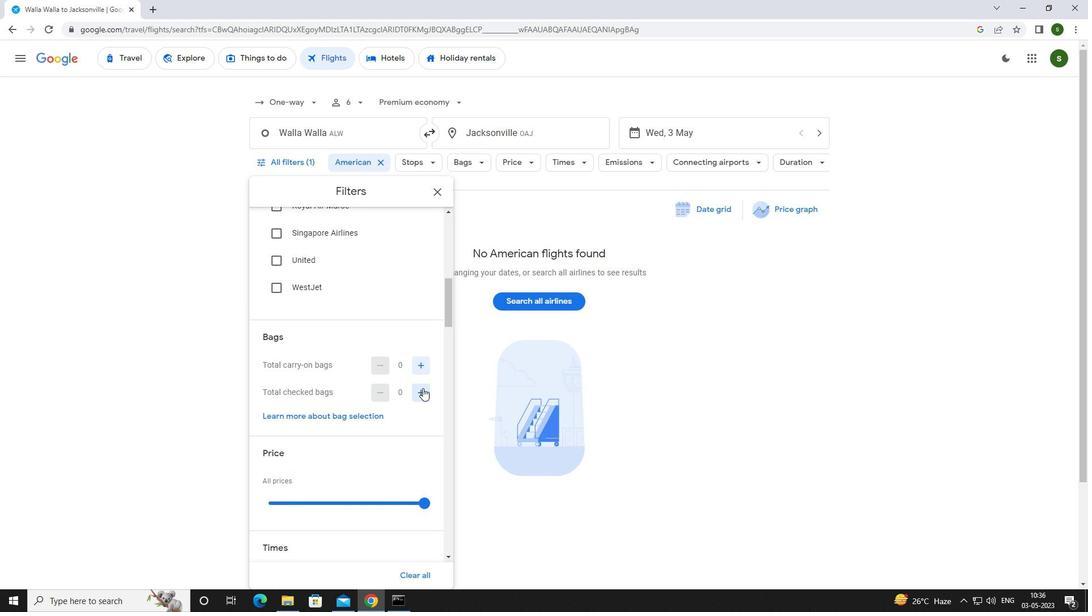 
Action: Mouse pressed left at (422, 388)
Screenshot: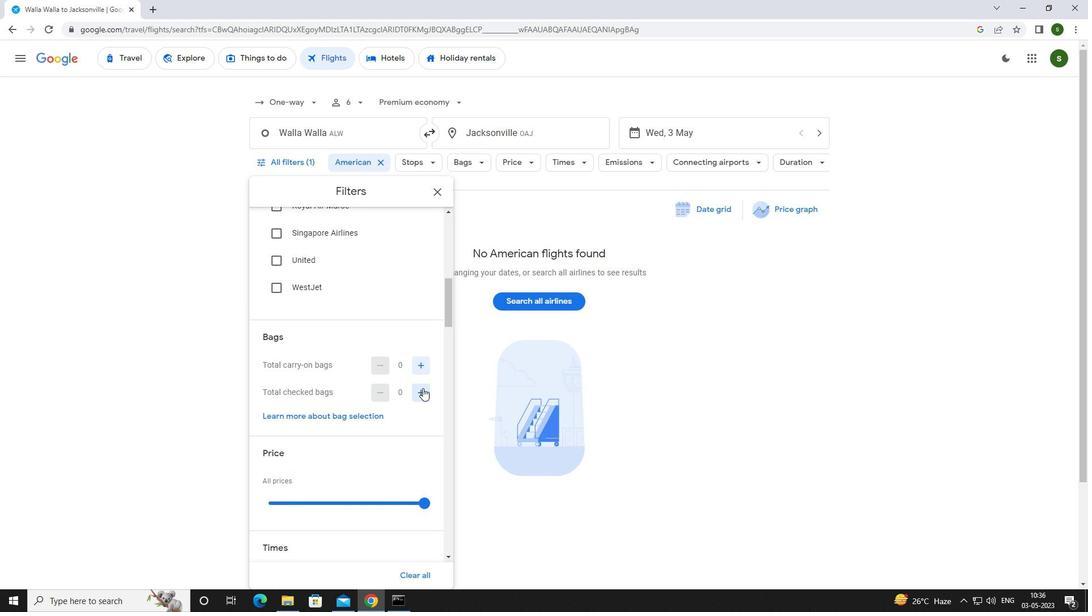 
Action: Mouse pressed left at (422, 388)
Screenshot: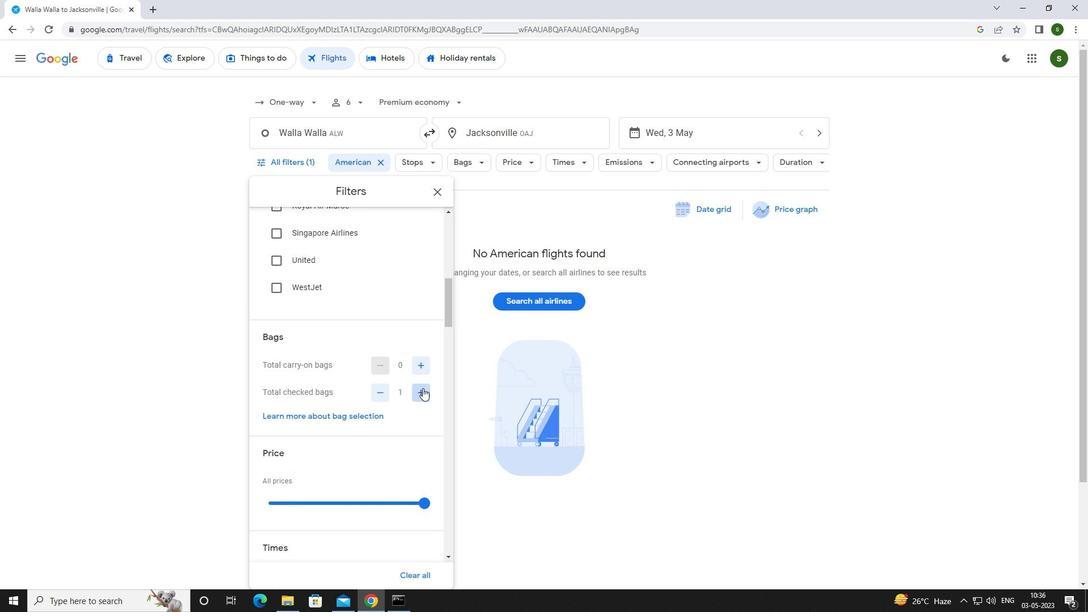 
Action: Mouse pressed left at (422, 388)
Screenshot: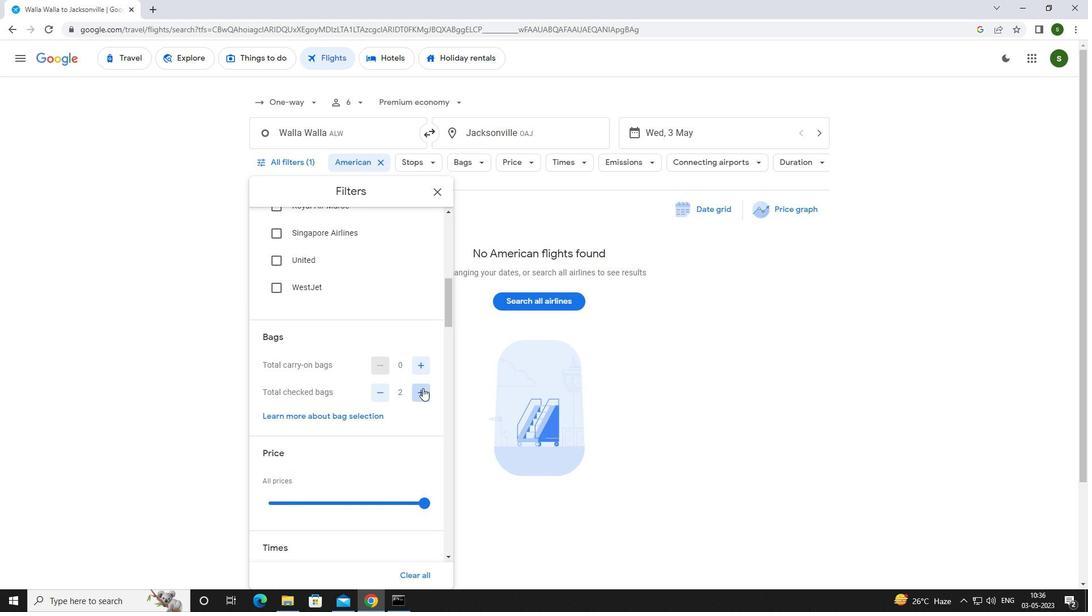 
Action: Mouse pressed left at (422, 388)
Screenshot: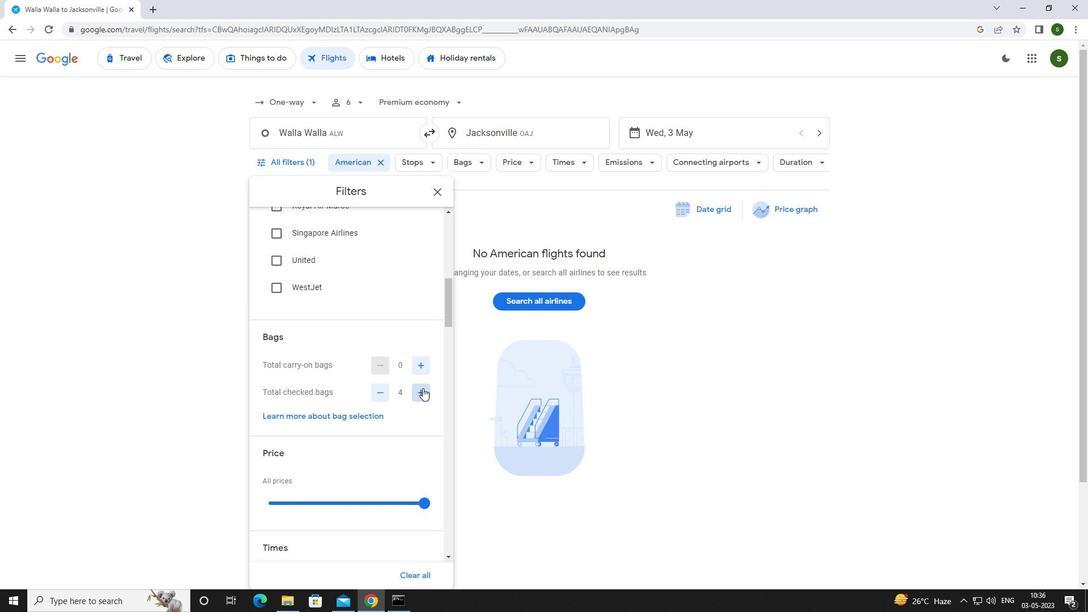 
Action: Mouse scrolled (422, 387) with delta (0, 0)
Screenshot: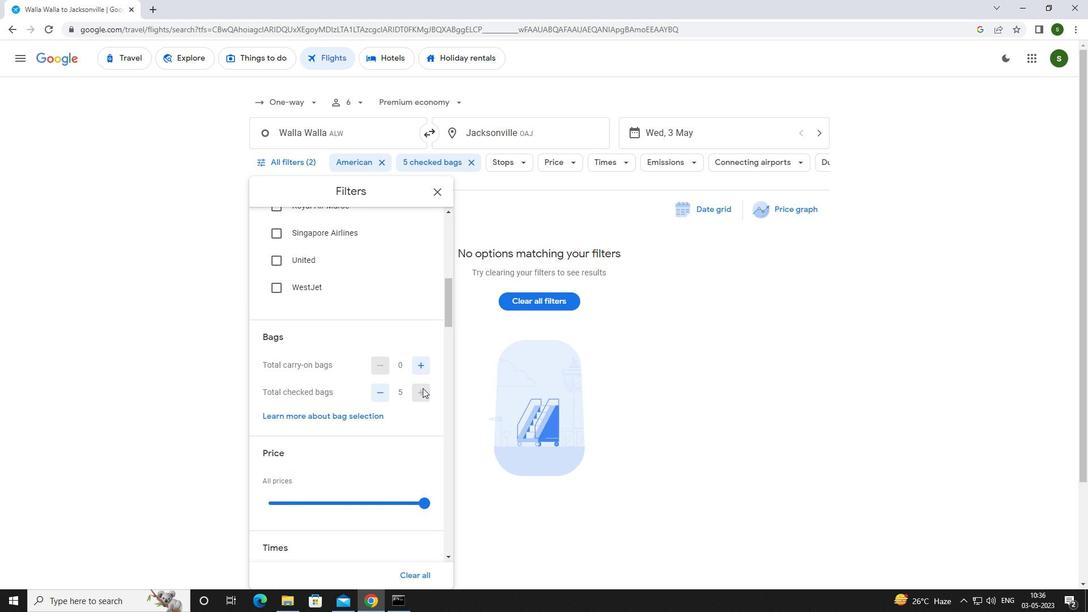 
Action: Mouse scrolled (422, 387) with delta (0, 0)
Screenshot: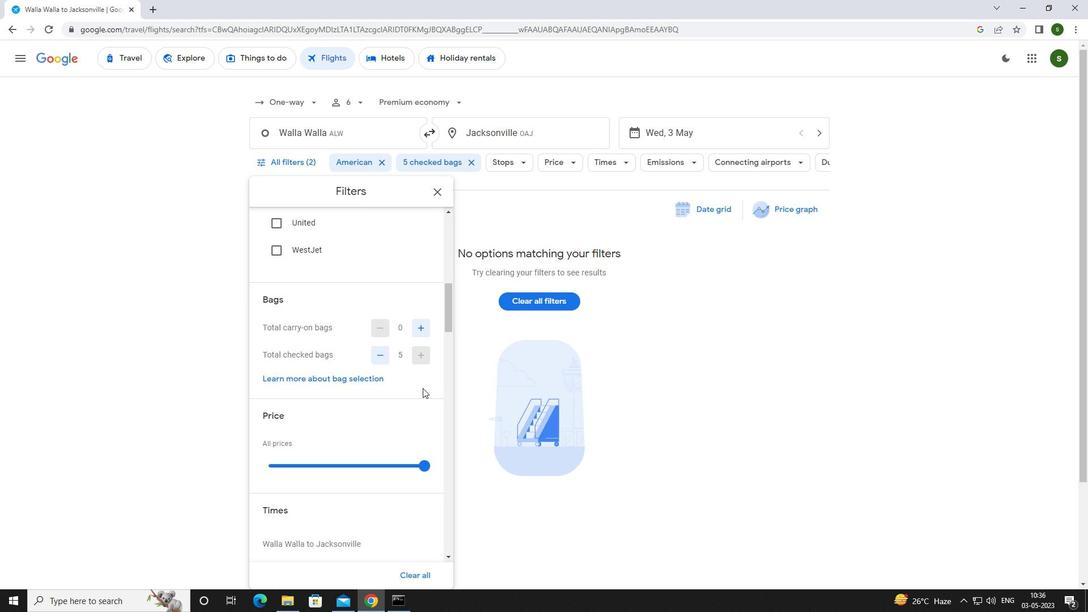 
Action: Mouse moved to (421, 388)
Screenshot: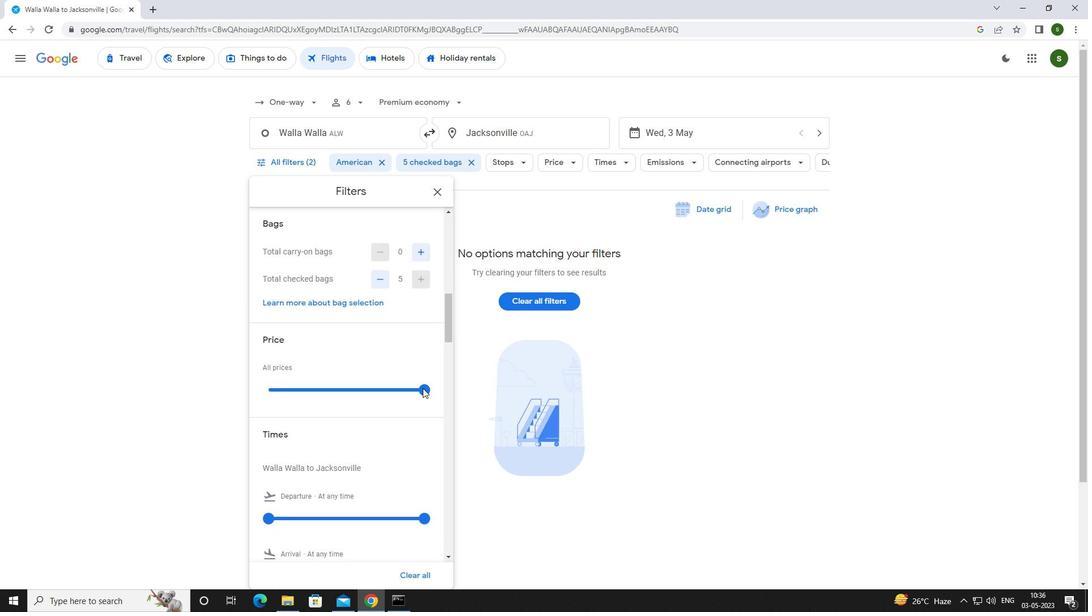 
Action: Mouse pressed left at (421, 388)
Screenshot: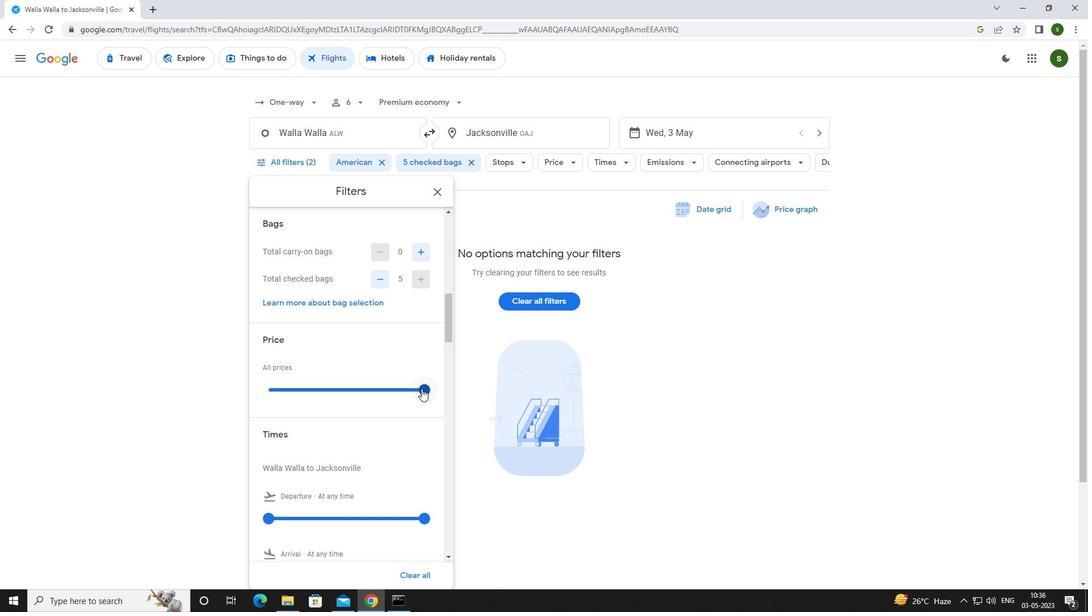 
Action: Mouse scrolled (421, 388) with delta (0, 0)
Screenshot: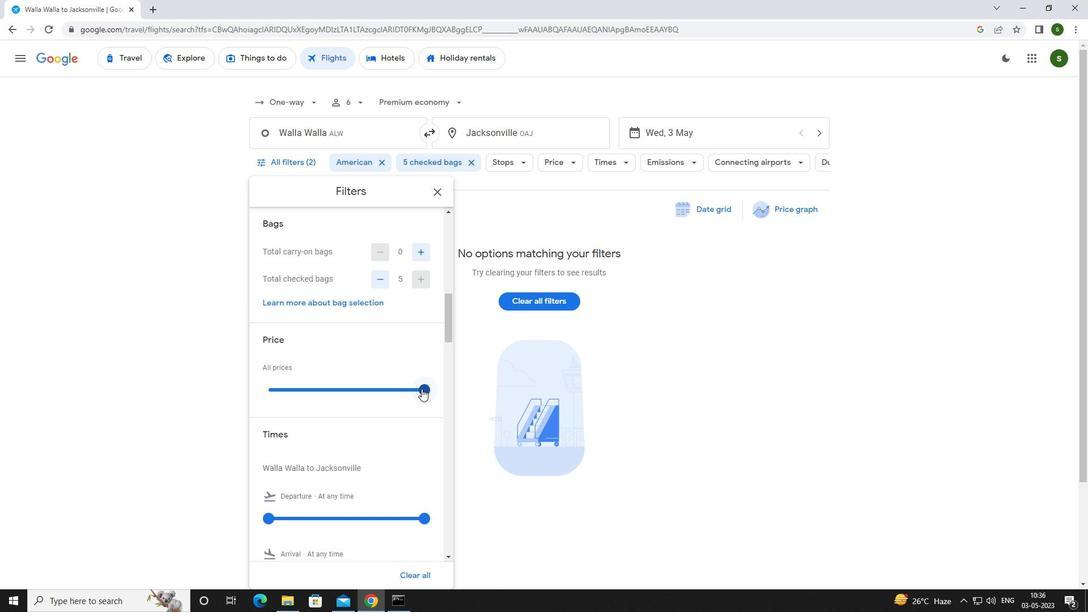 
Action: Mouse moved to (266, 463)
Screenshot: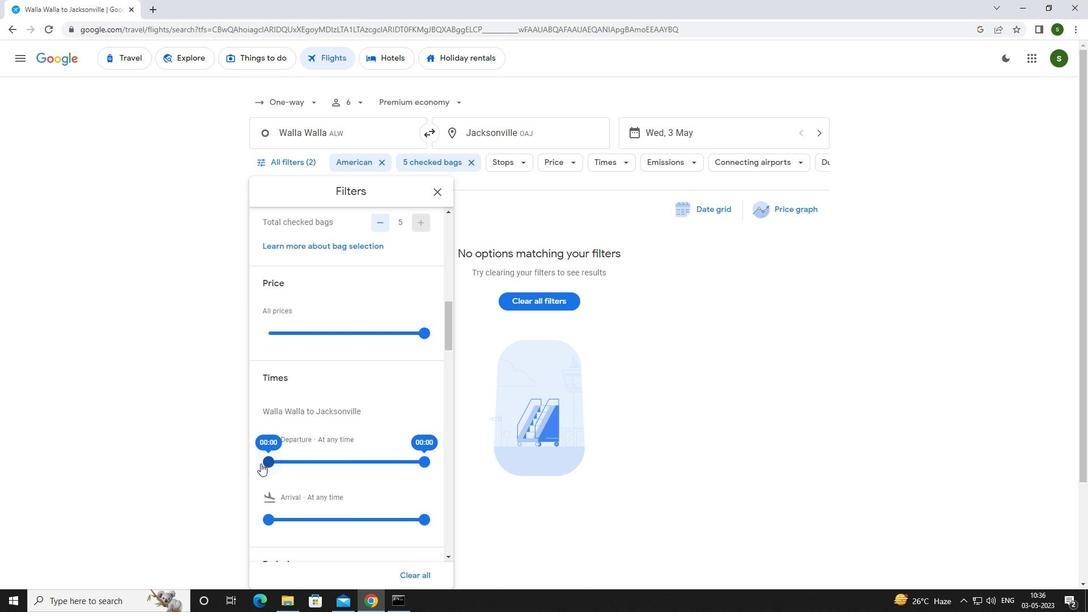 
Action: Mouse pressed left at (266, 463)
Screenshot: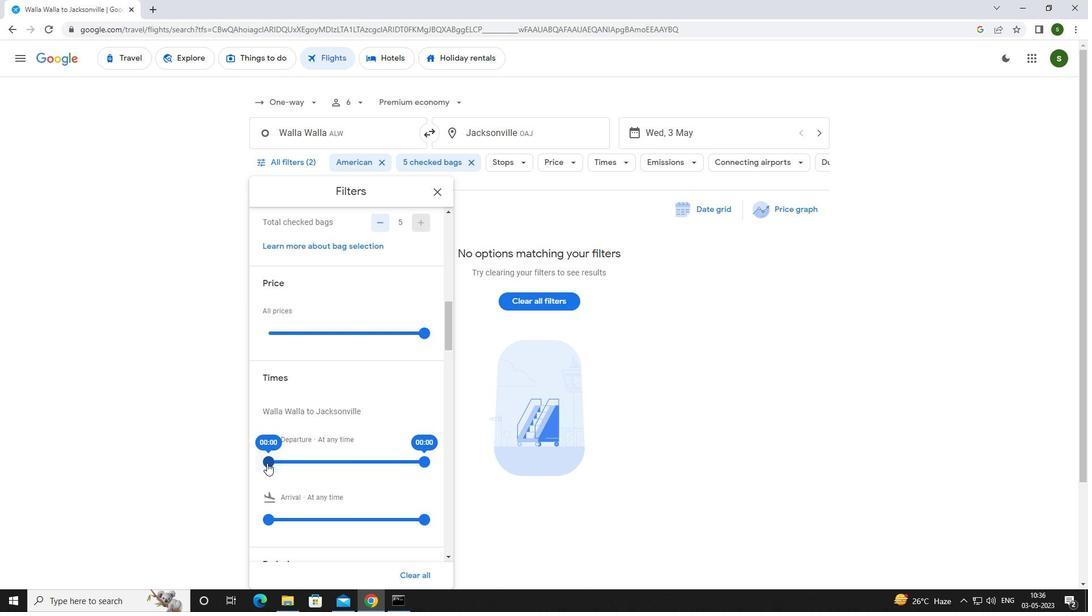 
Action: Mouse moved to (677, 421)
Screenshot: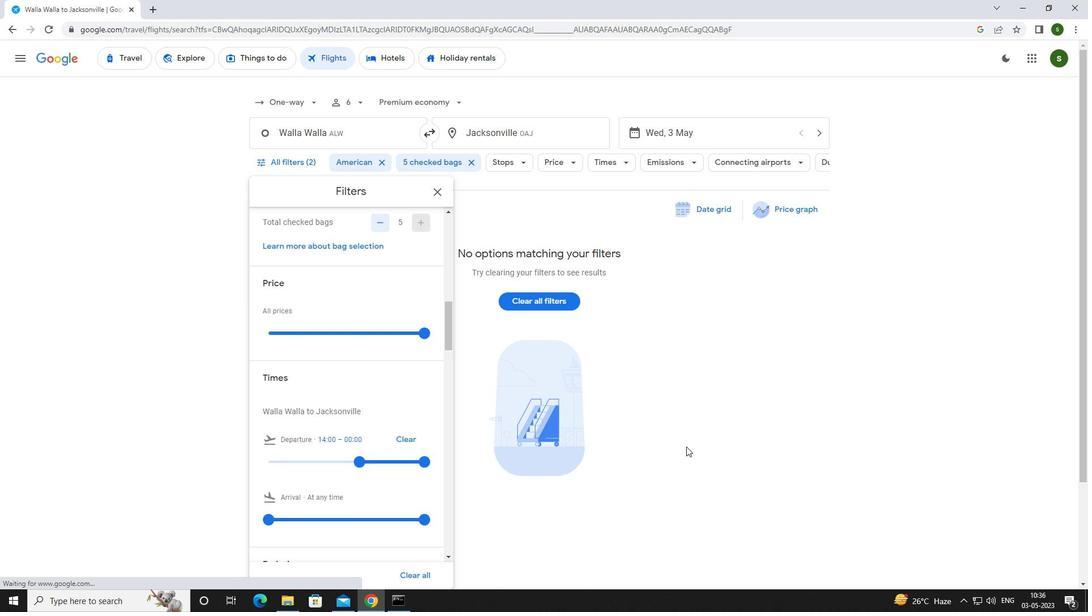 
Action: Mouse pressed left at (677, 421)
Screenshot: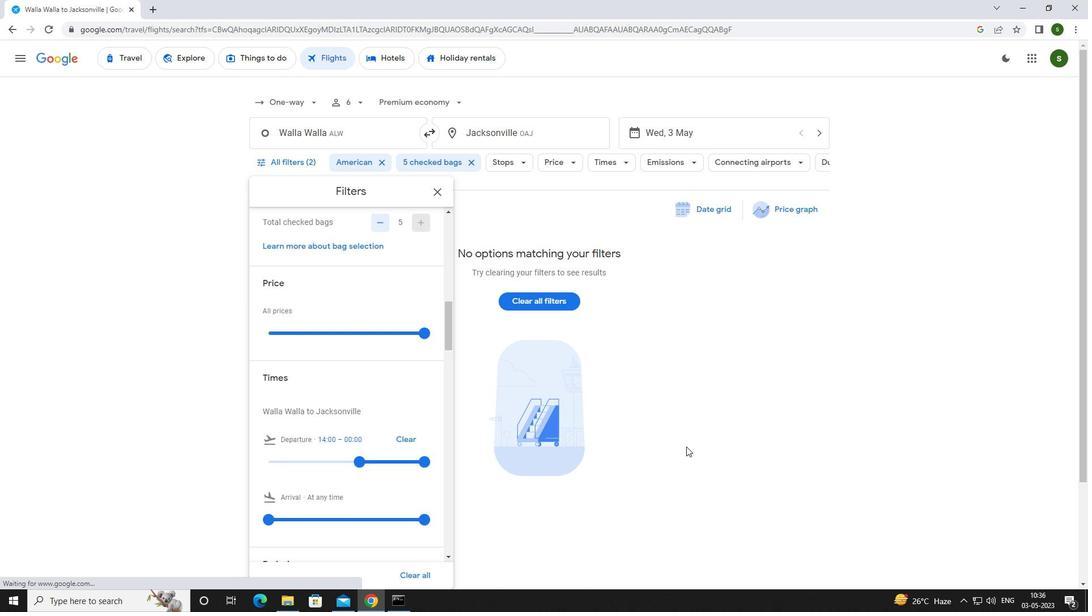 
